 Task: Add a signature Caleb Scott containing Have a fantastic day, Caleb Scott to email address softage.1@softage.net and add a label Presentations
Action: Mouse moved to (330, 531)
Screenshot: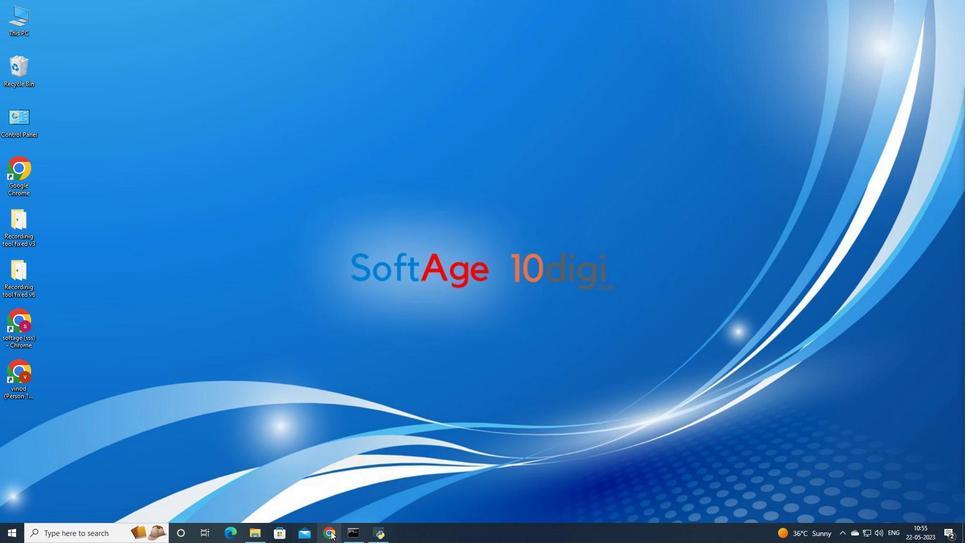 
Action: Mouse pressed left at (330, 531)
Screenshot: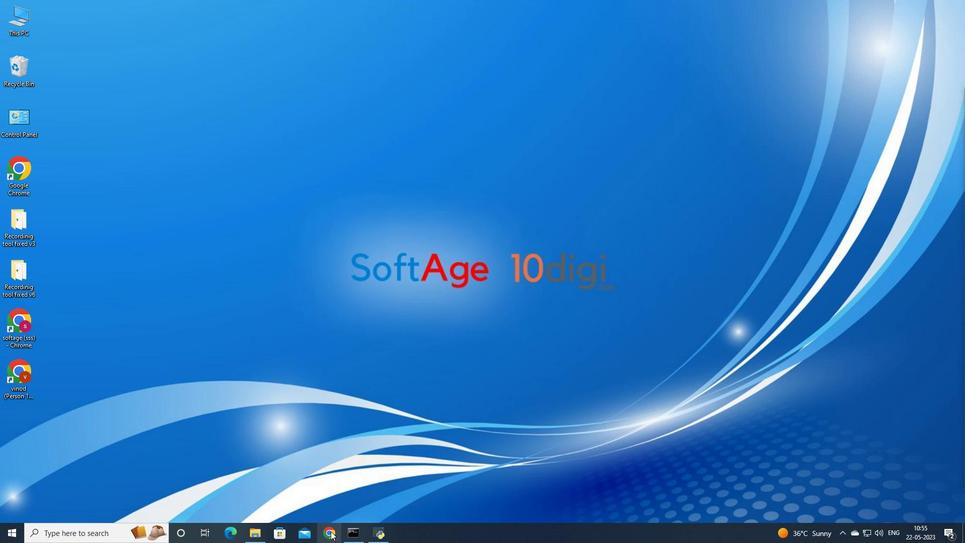 
Action: Mouse moved to (419, 309)
Screenshot: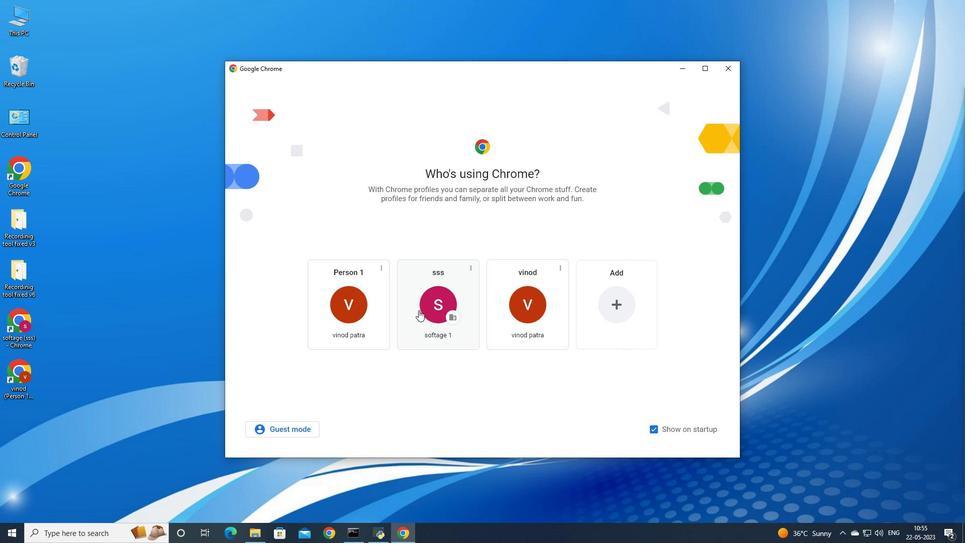 
Action: Mouse pressed left at (419, 309)
Screenshot: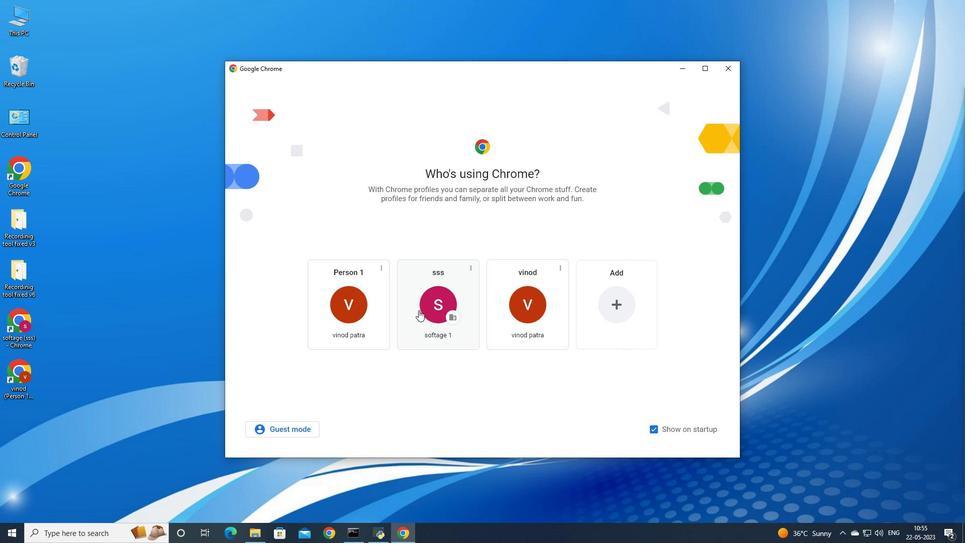 
Action: Mouse moved to (866, 52)
Screenshot: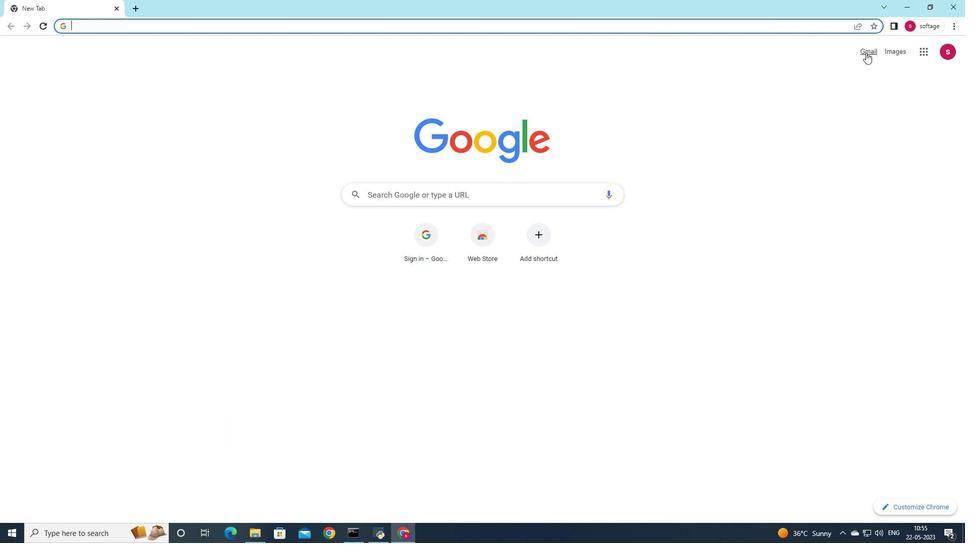 
Action: Mouse pressed left at (866, 52)
Screenshot: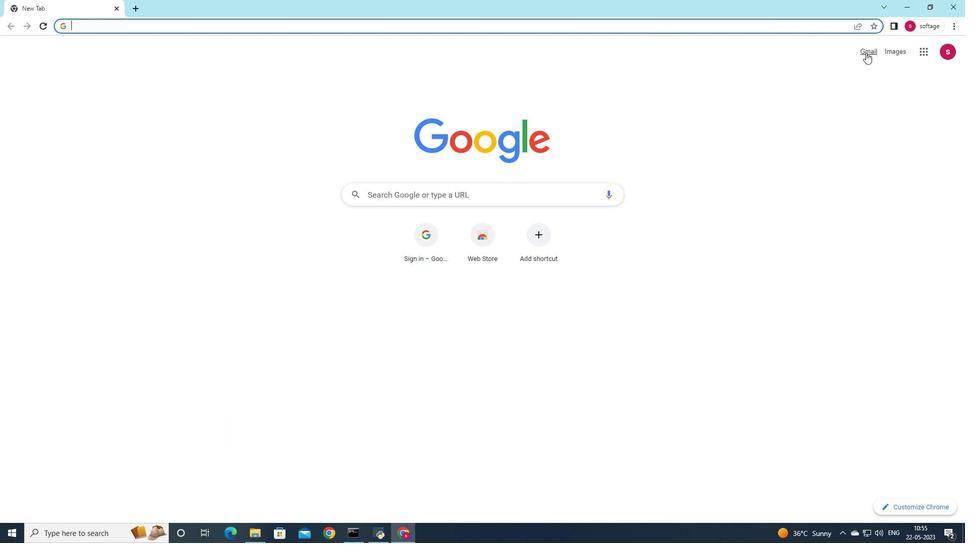 
Action: Mouse moved to (848, 66)
Screenshot: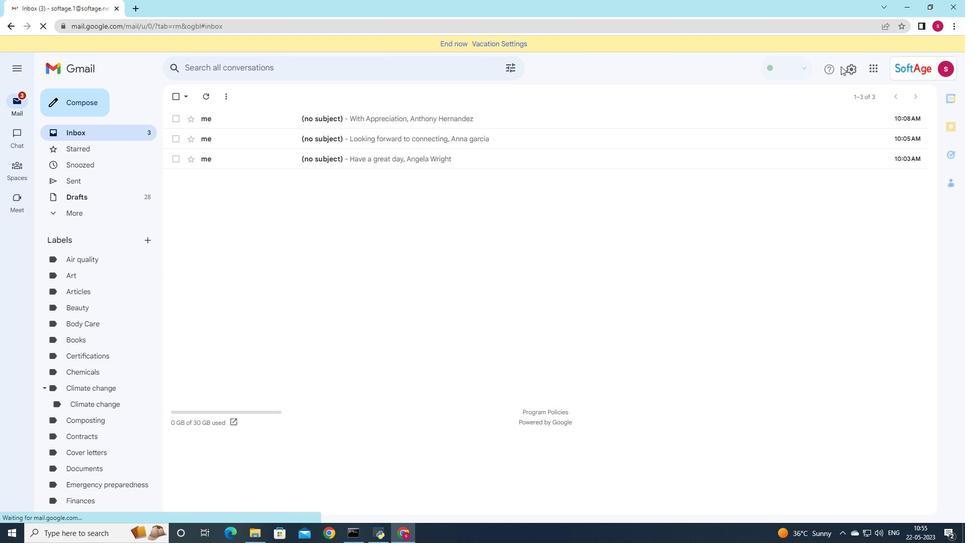 
Action: Mouse pressed left at (848, 66)
Screenshot: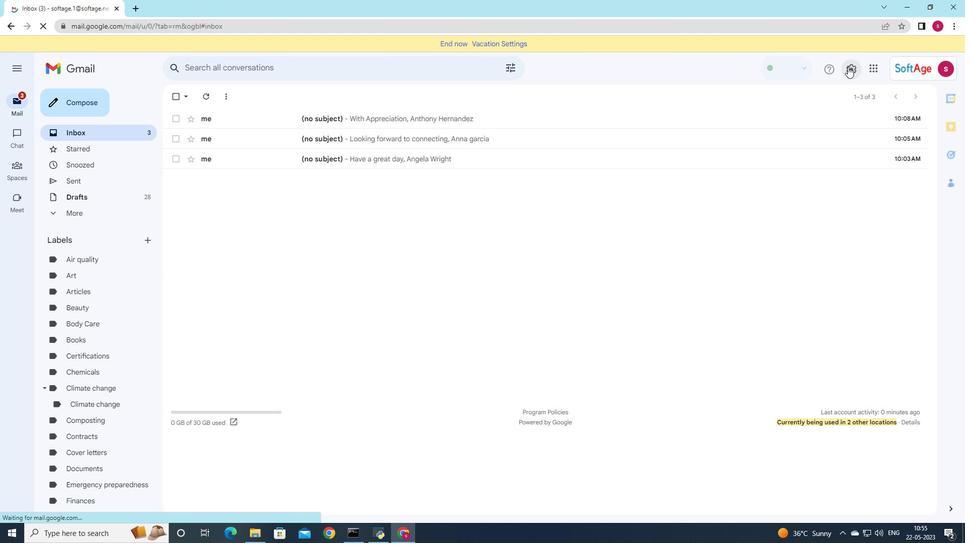 
Action: Mouse moved to (831, 113)
Screenshot: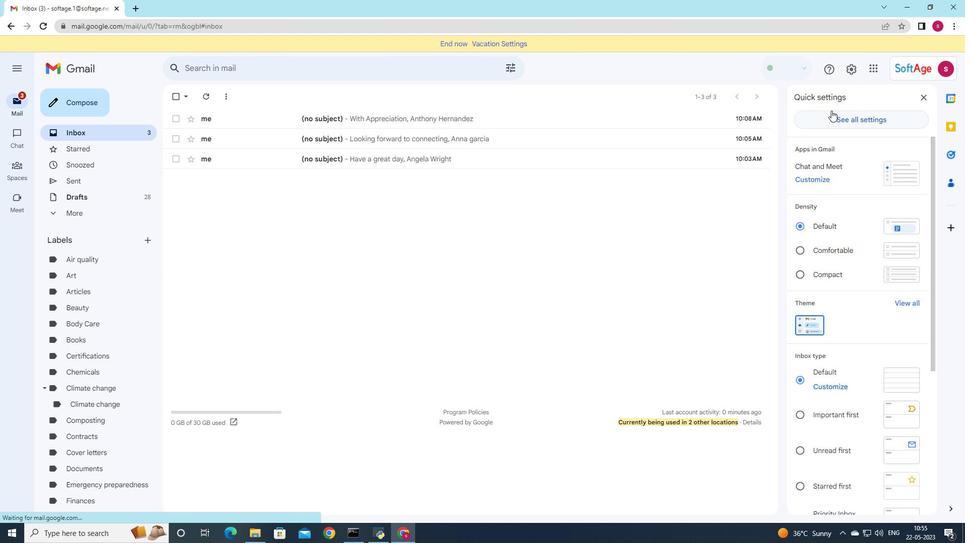 
Action: Mouse pressed left at (831, 113)
Screenshot: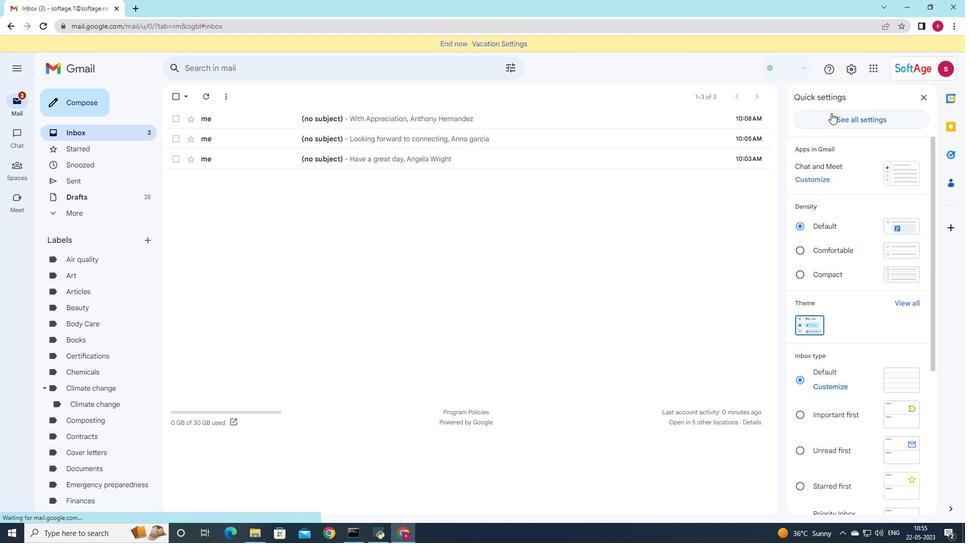 
Action: Mouse moved to (496, 341)
Screenshot: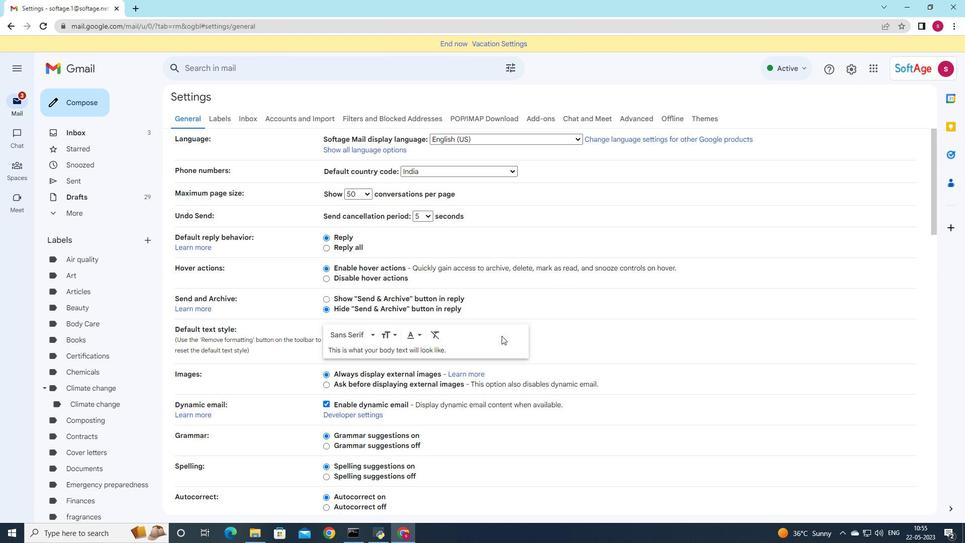 
Action: Mouse scrolled (499, 337) with delta (0, 0)
Screenshot: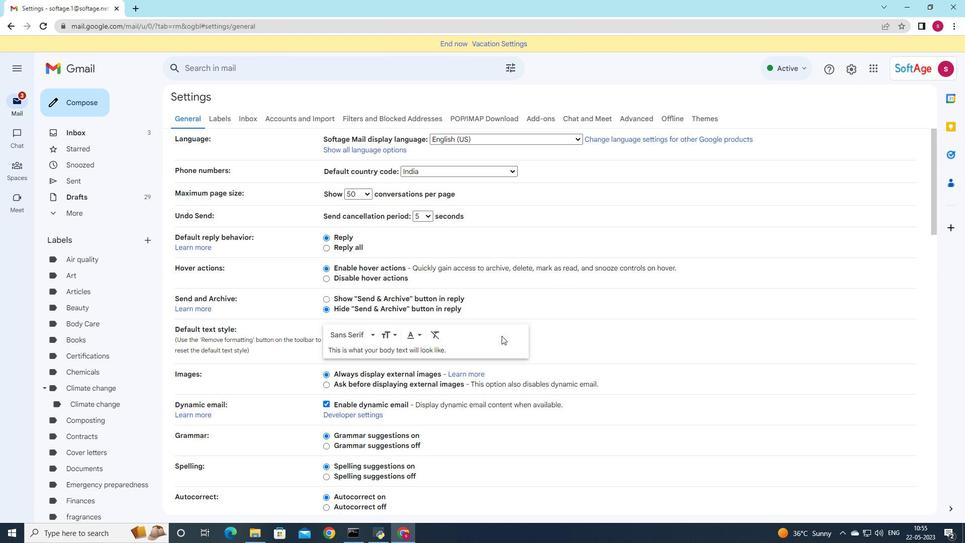 
Action: Mouse moved to (496, 341)
Screenshot: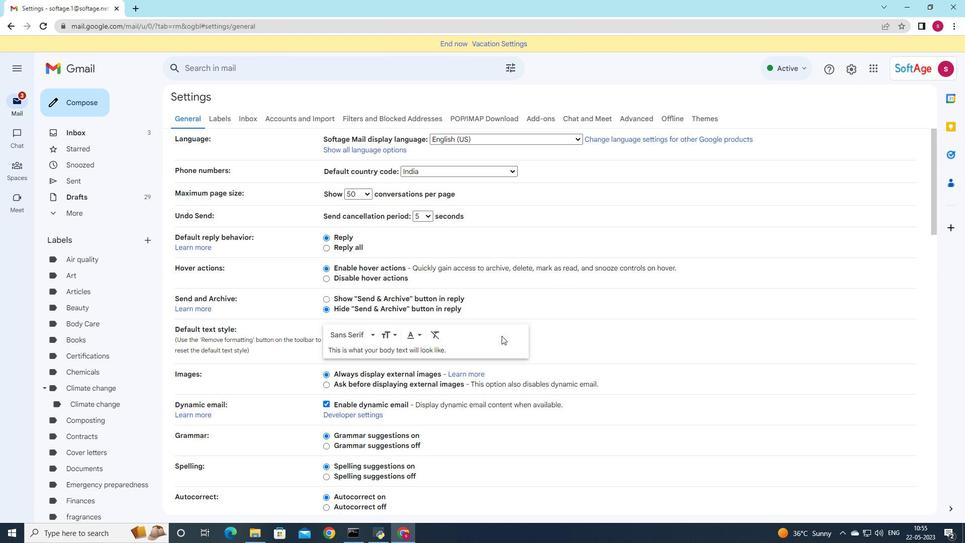 
Action: Mouse scrolled (496, 340) with delta (0, 0)
Screenshot: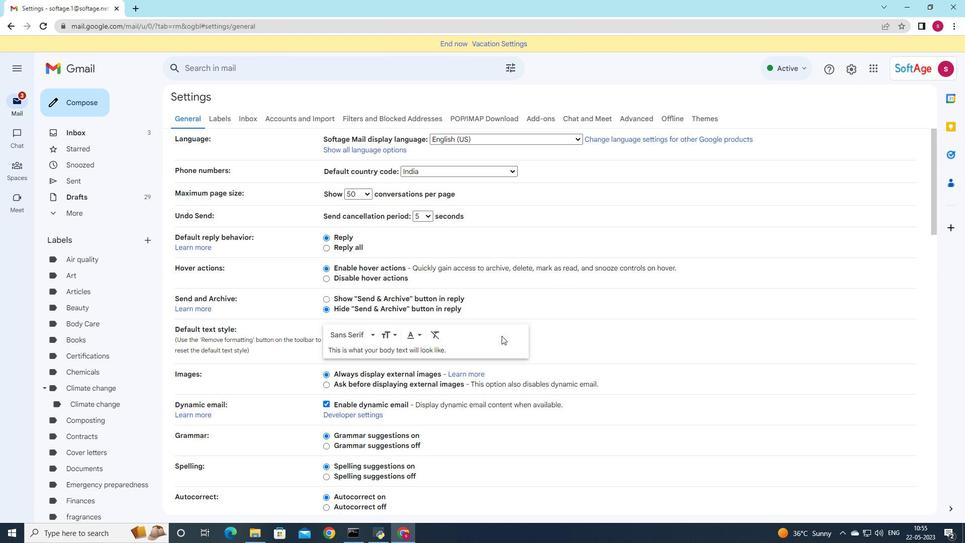 
Action: Mouse moved to (495, 342)
Screenshot: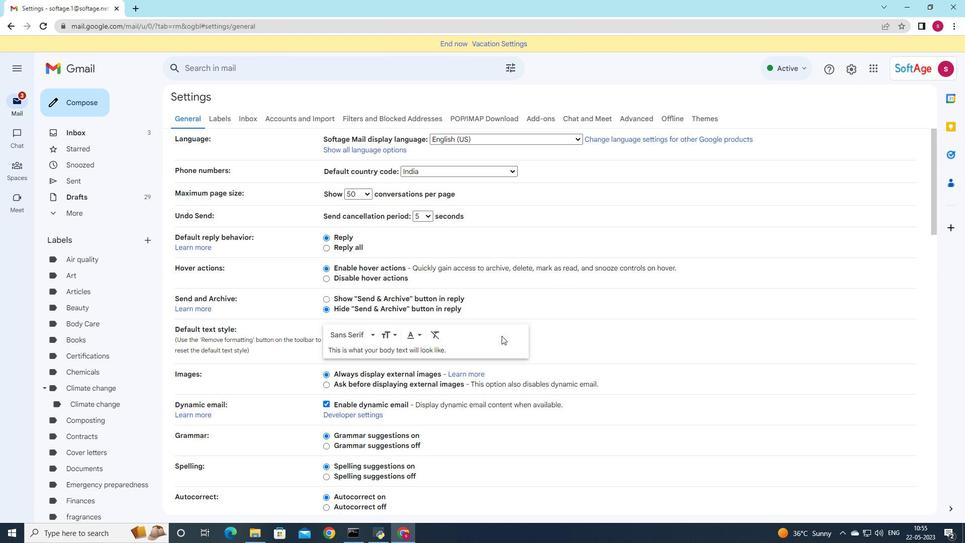 
Action: Mouse scrolled (495, 341) with delta (0, 0)
Screenshot: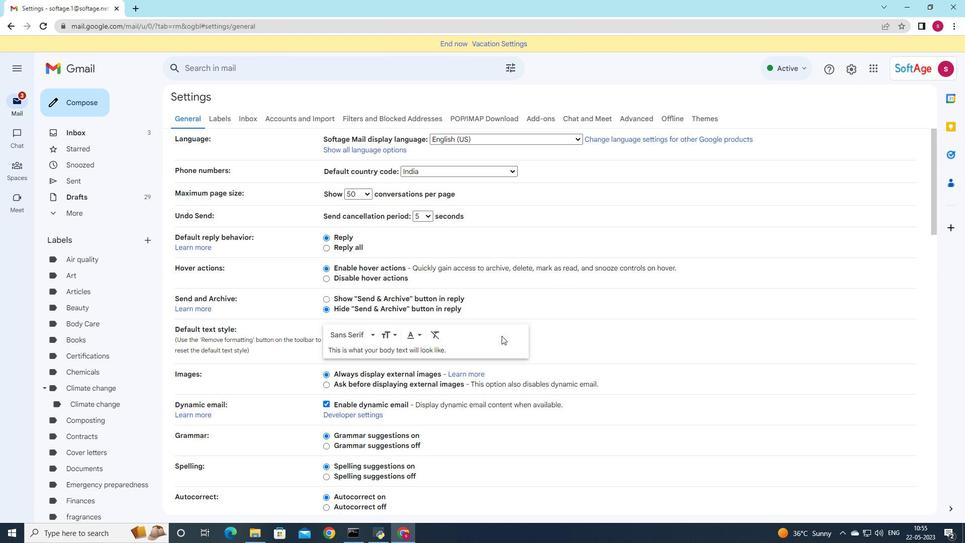 
Action: Mouse moved to (495, 343)
Screenshot: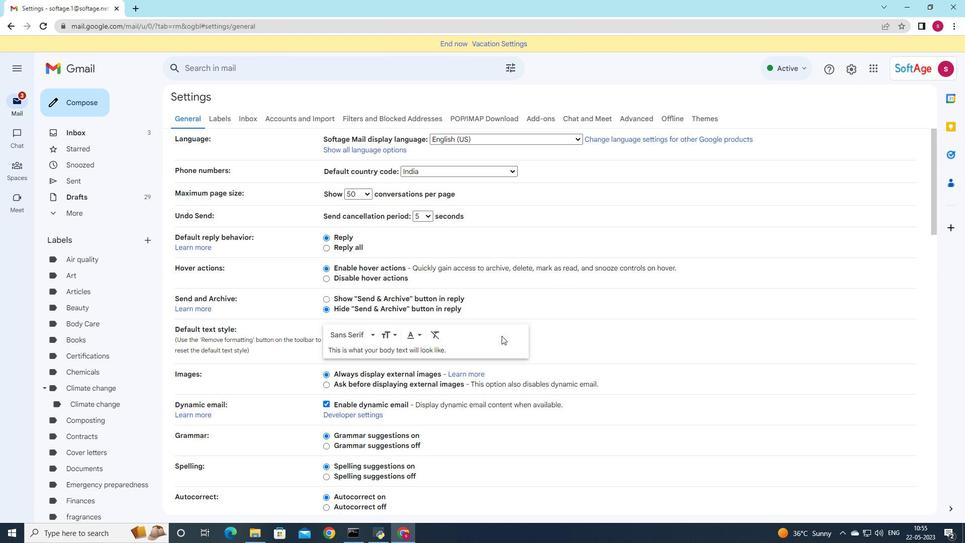 
Action: Mouse scrolled (495, 343) with delta (0, 0)
Screenshot: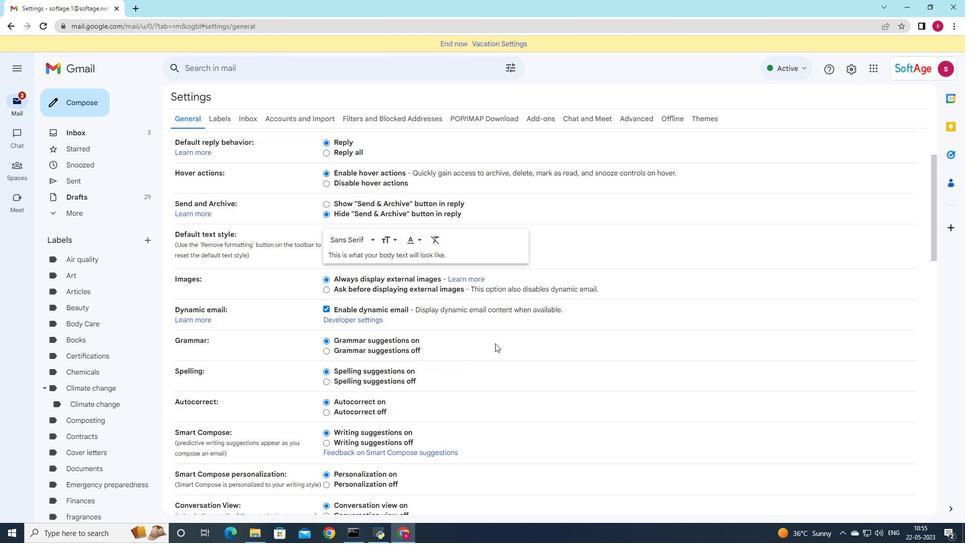 
Action: Mouse moved to (491, 345)
Screenshot: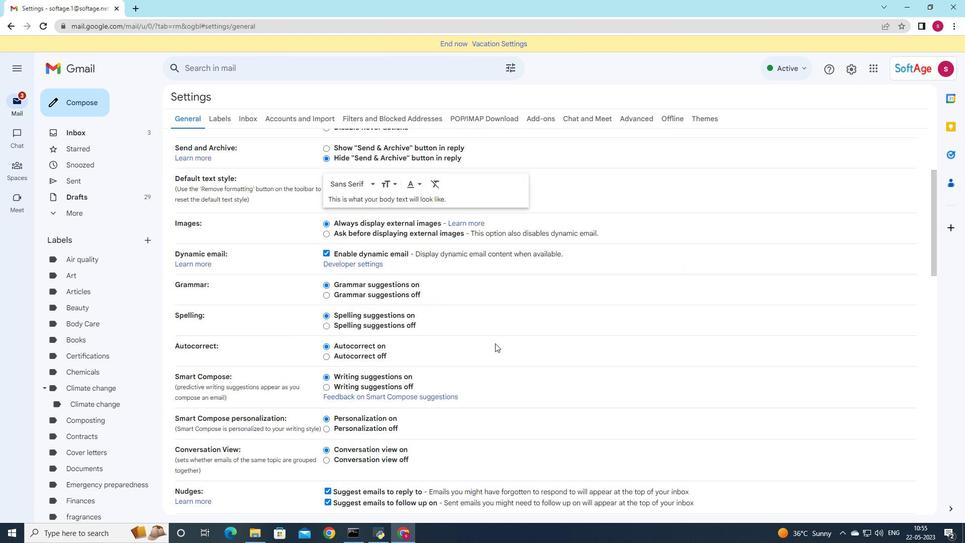 
Action: Mouse scrolled (491, 345) with delta (0, 0)
Screenshot: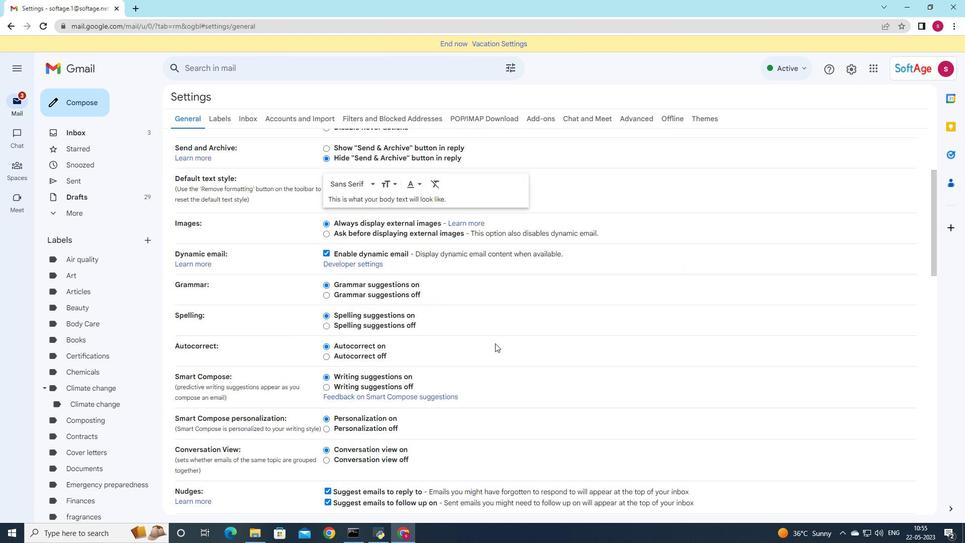 
Action: Mouse moved to (471, 349)
Screenshot: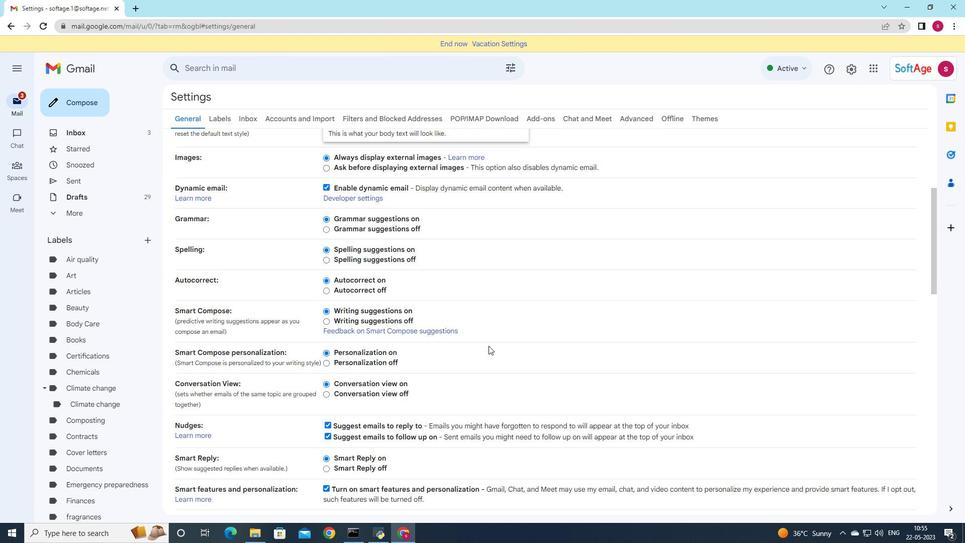 
Action: Mouse scrolled (487, 346) with delta (0, 0)
Screenshot: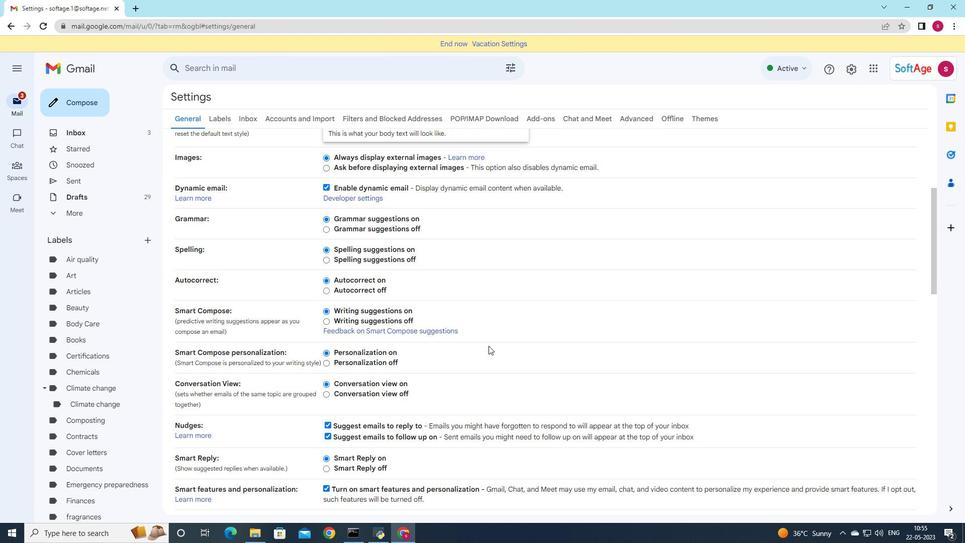
Action: Mouse moved to (462, 353)
Screenshot: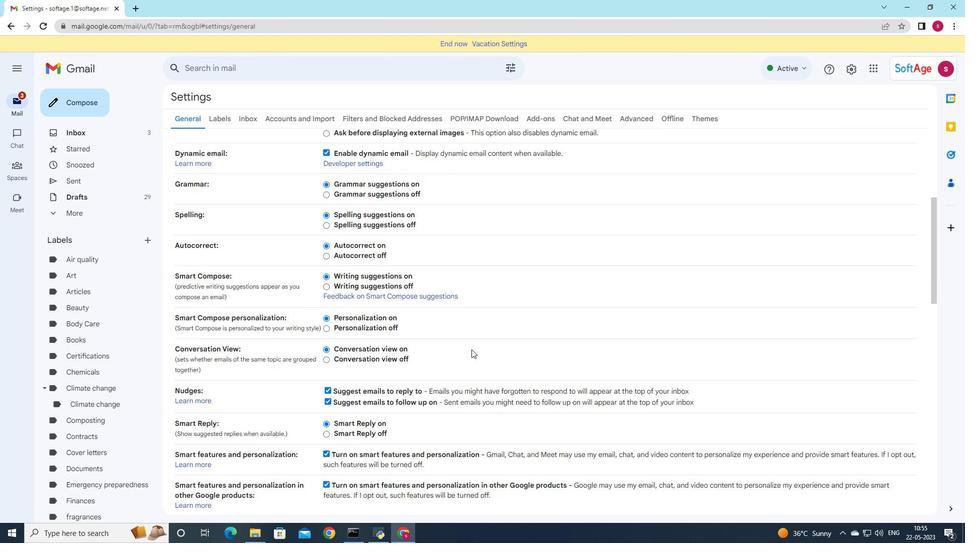 
Action: Mouse scrolled (466, 350) with delta (0, 0)
Screenshot: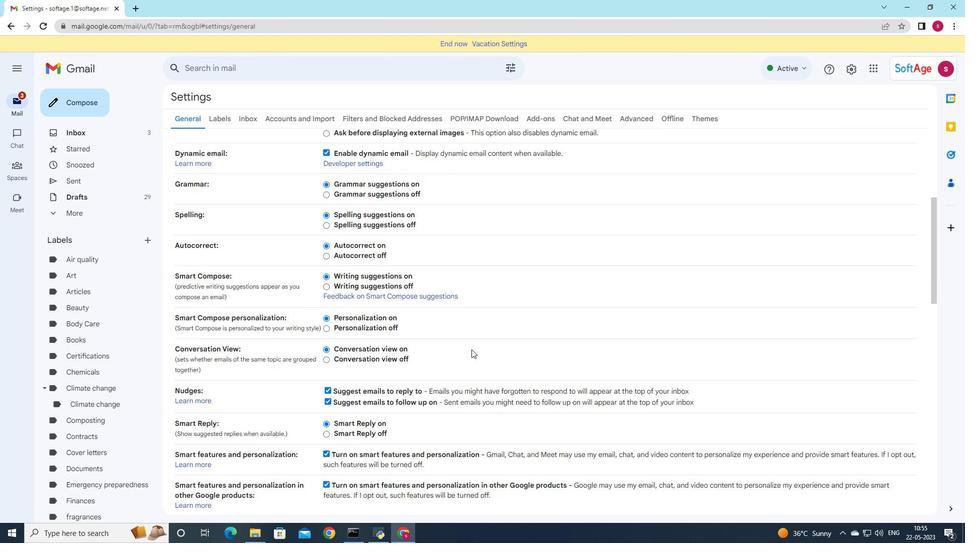 
Action: Mouse moved to (461, 354)
Screenshot: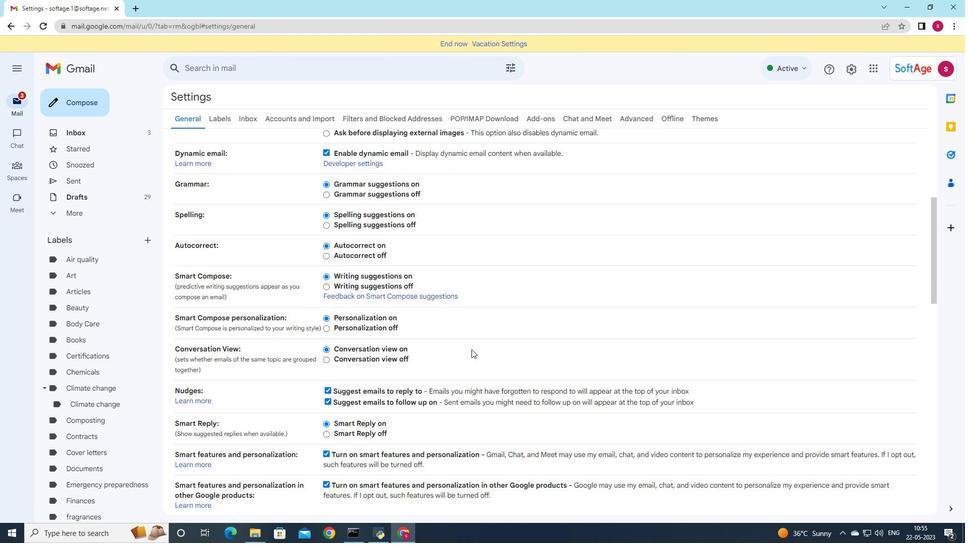 
Action: Mouse scrolled (463, 352) with delta (0, 0)
Screenshot: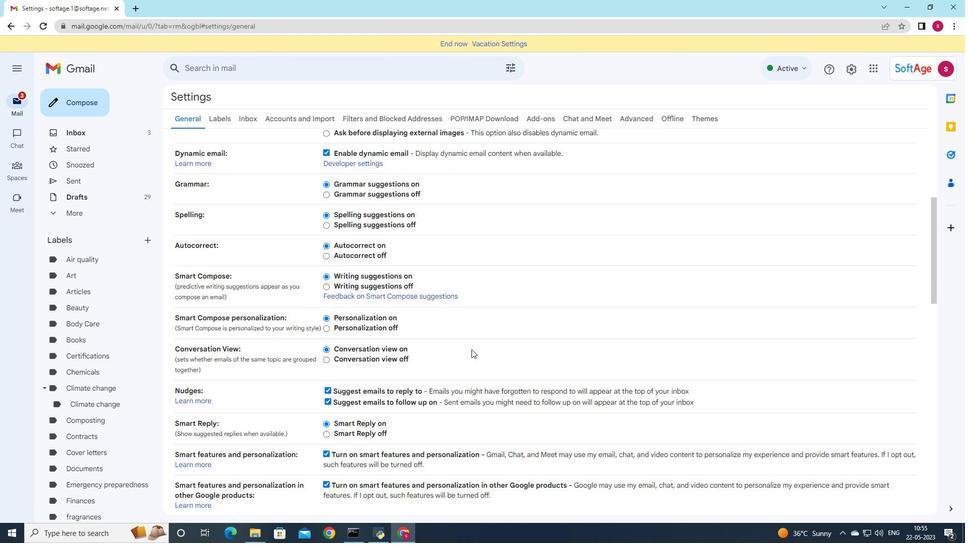 
Action: Mouse moved to (461, 355)
Screenshot: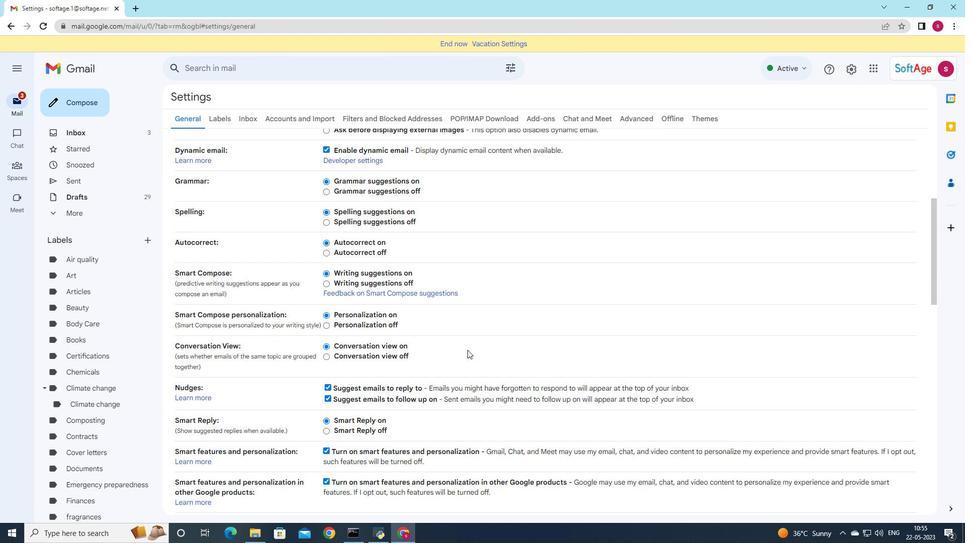 
Action: Mouse scrolled (462, 353) with delta (0, 0)
Screenshot: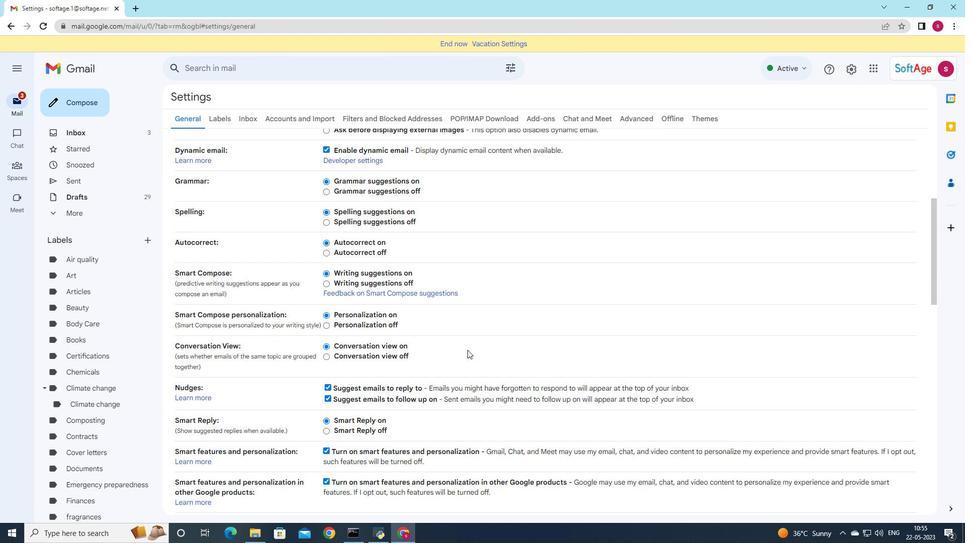 
Action: Mouse moved to (460, 355)
Screenshot: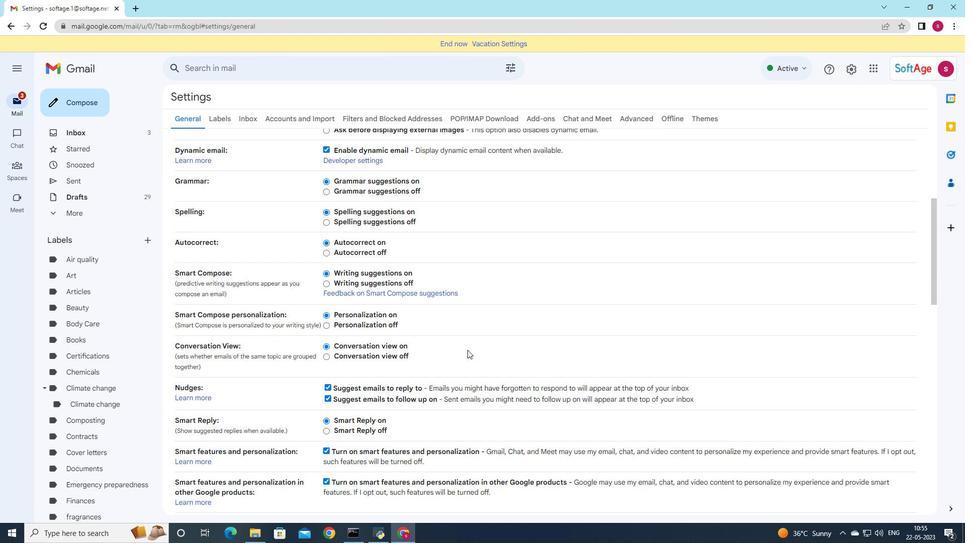 
Action: Mouse scrolled (461, 354) with delta (0, 0)
Screenshot: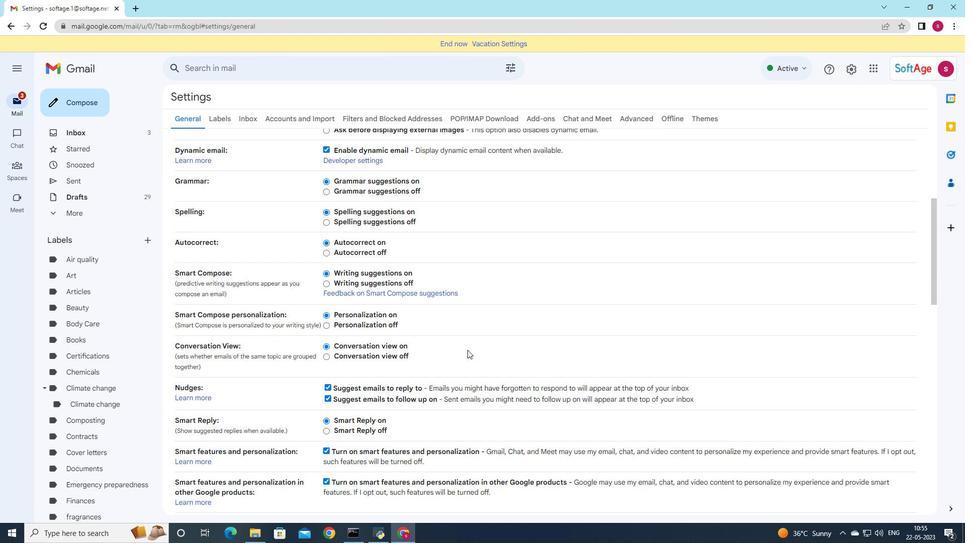 
Action: Mouse moved to (436, 361)
Screenshot: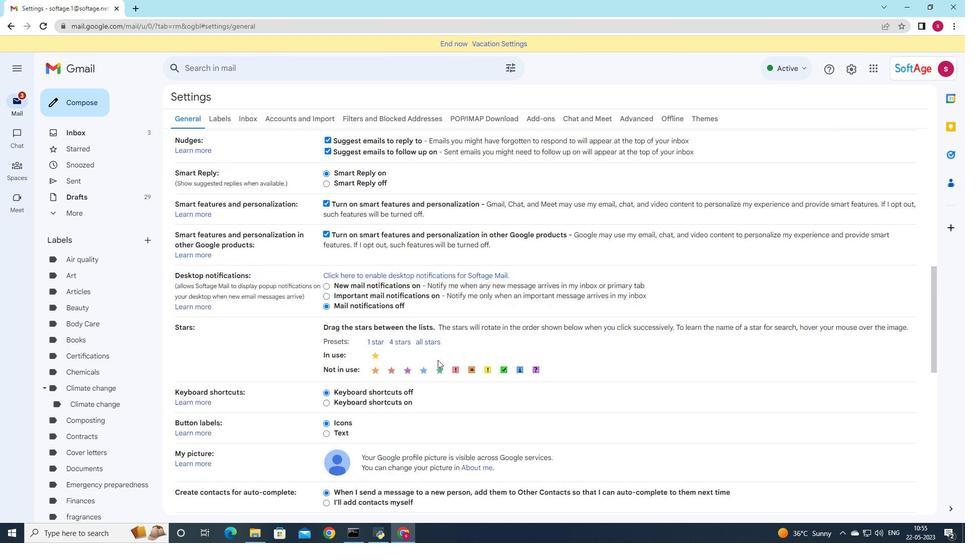 
Action: Mouse scrolled (436, 361) with delta (0, 0)
Screenshot: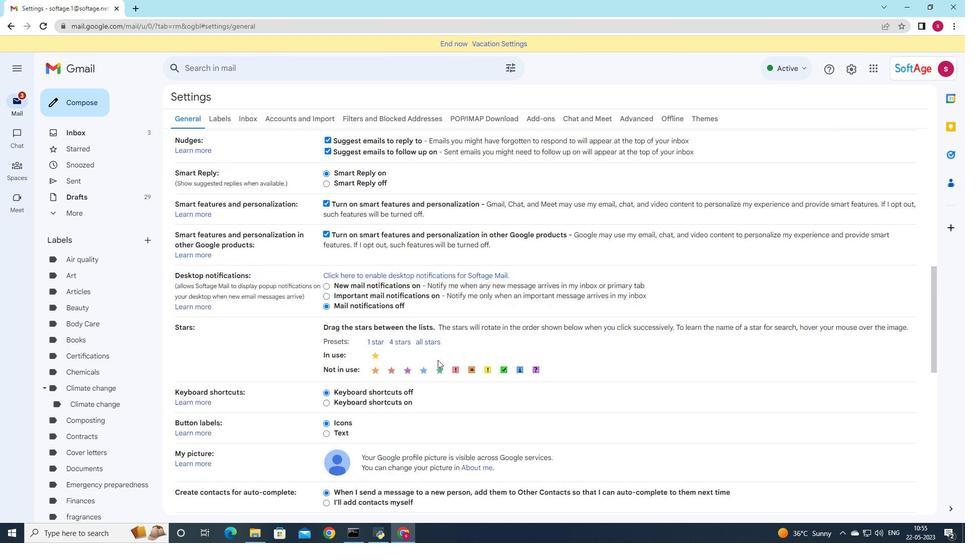 
Action: Mouse moved to (436, 361)
Screenshot: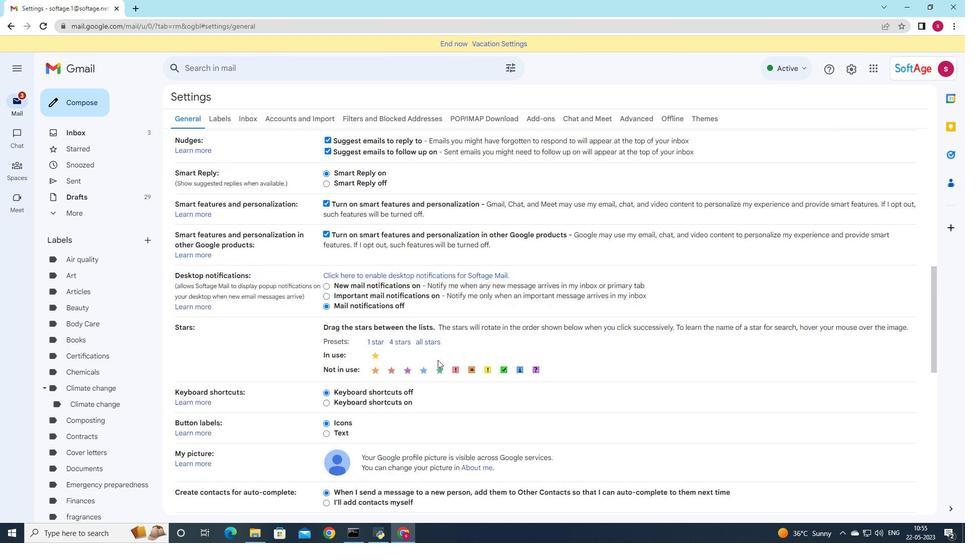 
Action: Mouse scrolled (436, 361) with delta (0, 0)
Screenshot: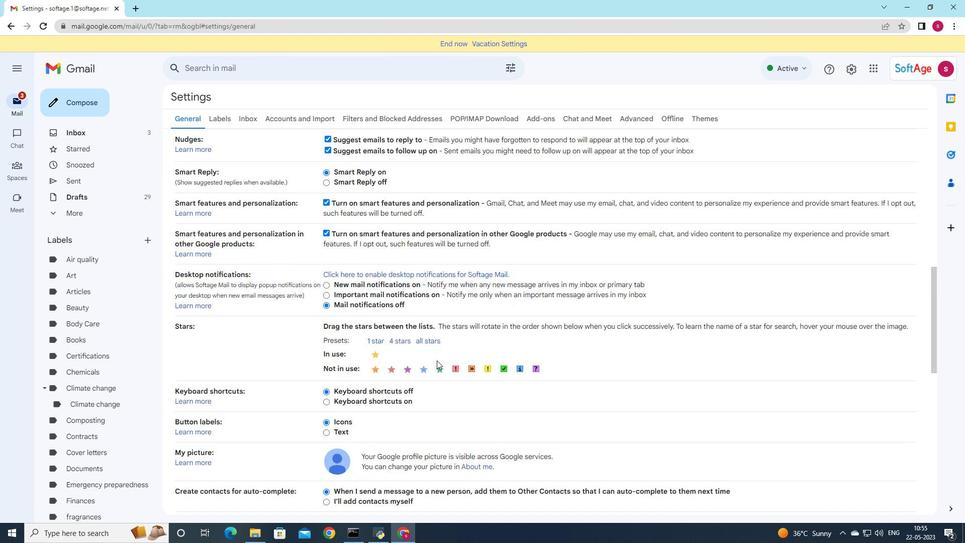 
Action: Mouse moved to (436, 435)
Screenshot: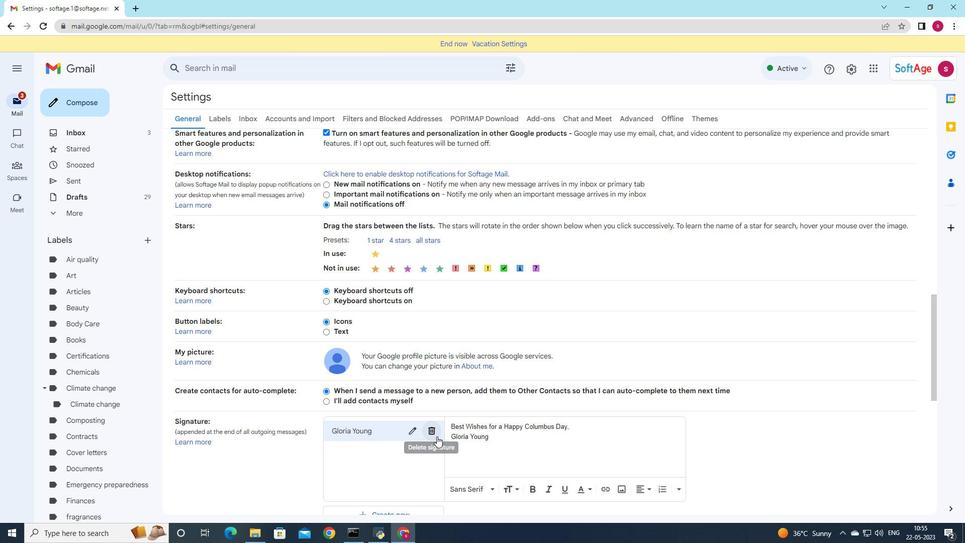 
Action: Mouse pressed left at (436, 435)
Screenshot: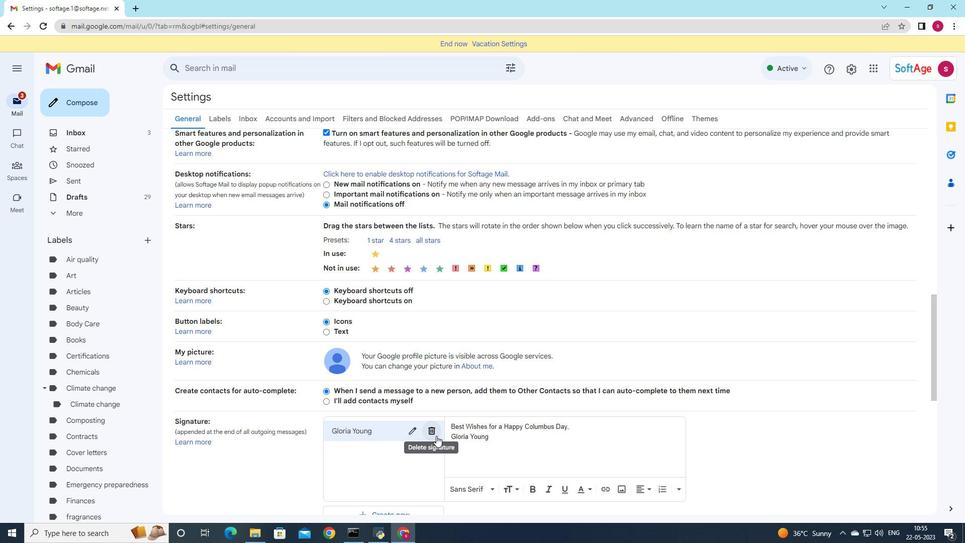 
Action: Mouse moved to (569, 305)
Screenshot: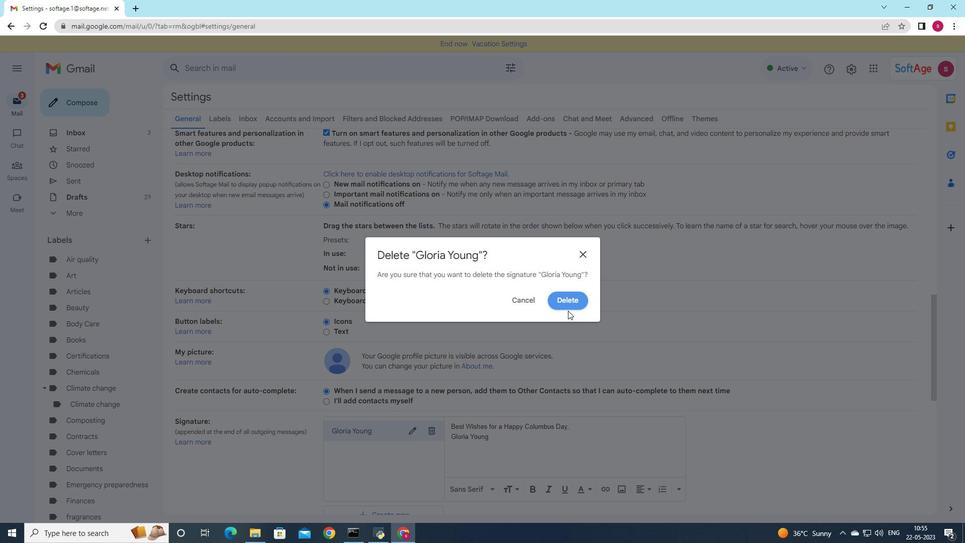 
Action: Mouse pressed left at (569, 305)
Screenshot: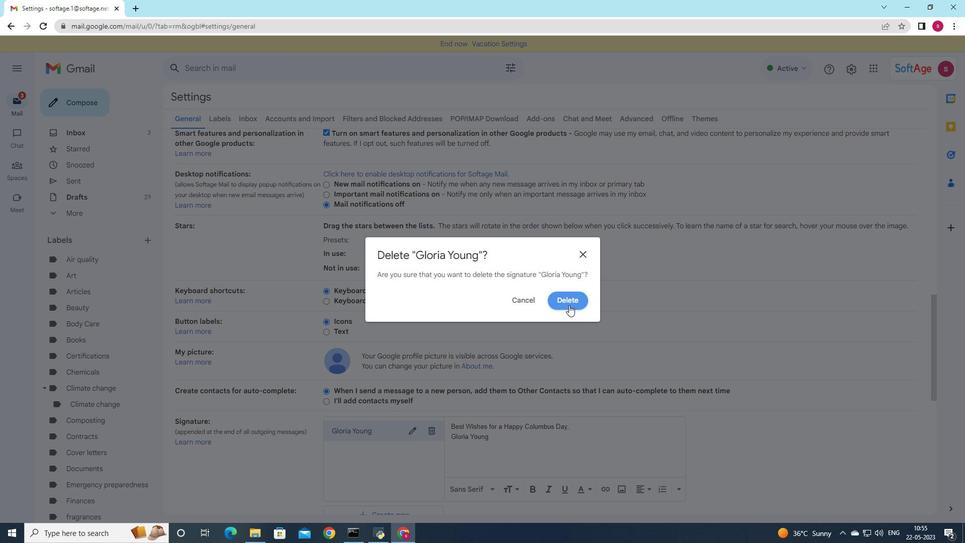 
Action: Mouse moved to (418, 370)
Screenshot: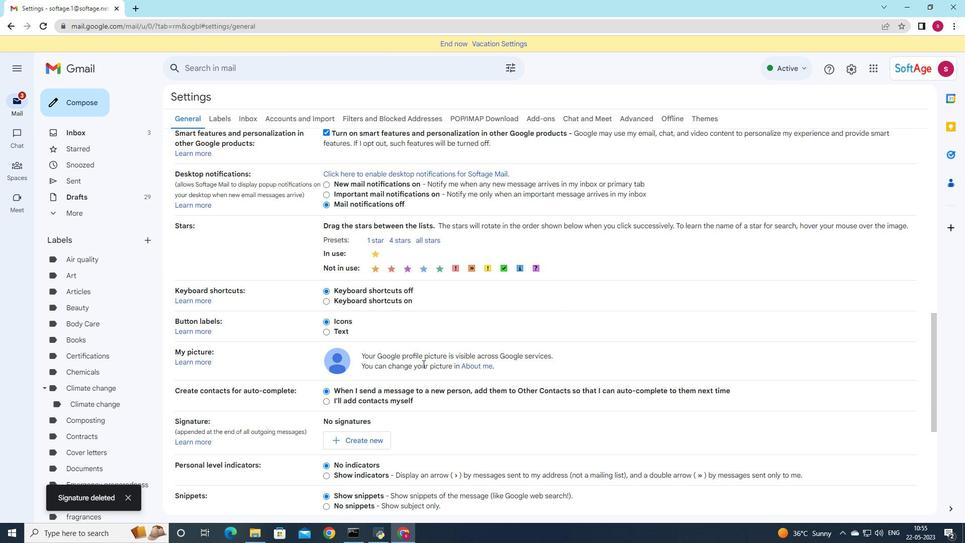 
Action: Mouse scrolled (421, 364) with delta (0, 0)
Screenshot: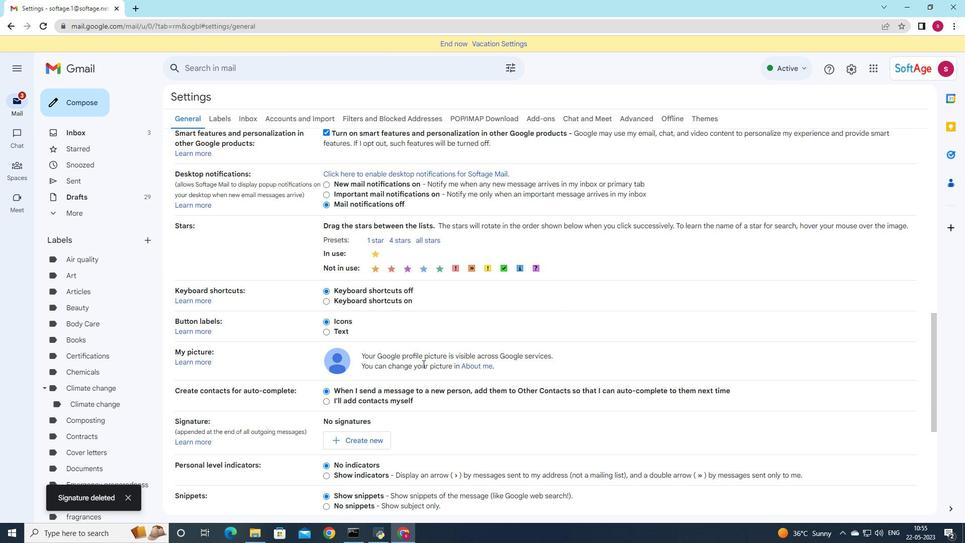 
Action: Mouse moved to (417, 370)
Screenshot: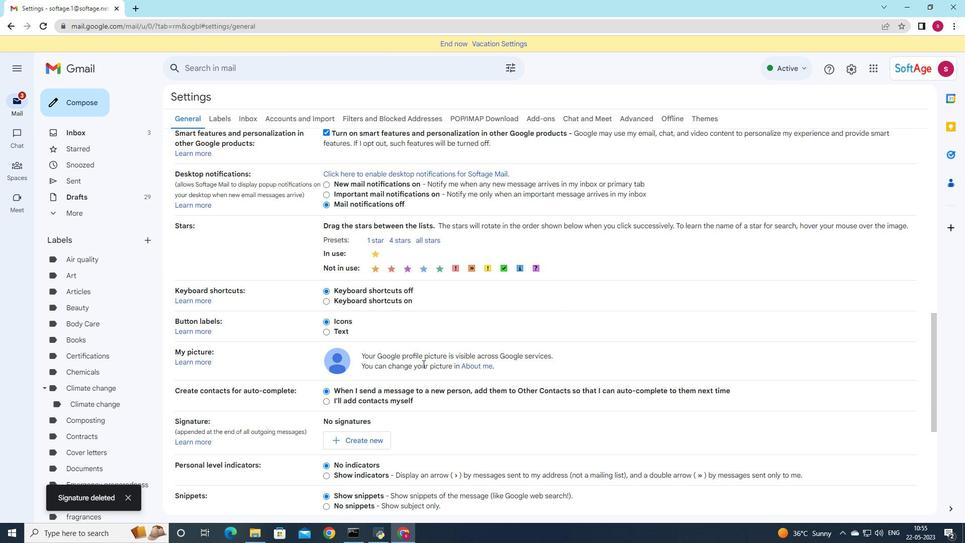 
Action: Mouse scrolled (420, 367) with delta (0, 0)
Screenshot: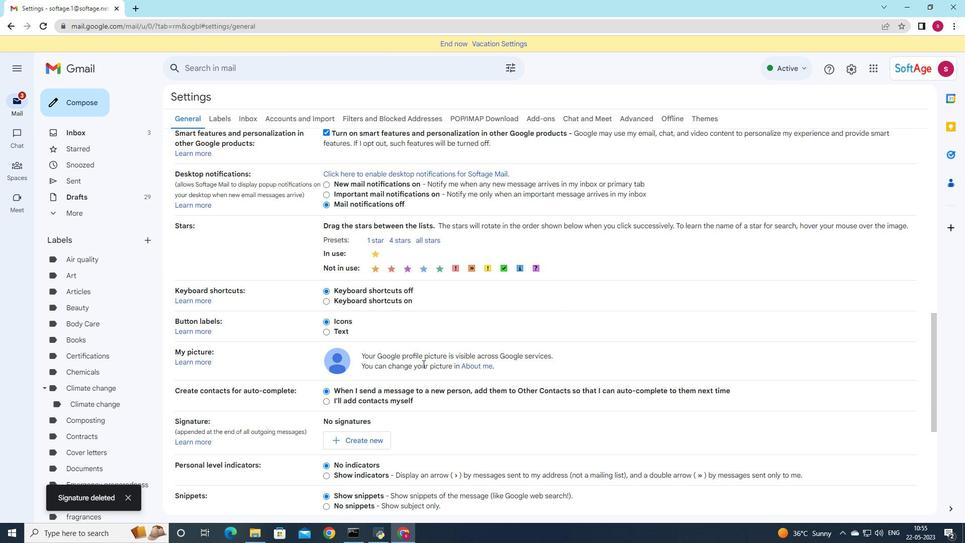 
Action: Mouse moved to (368, 338)
Screenshot: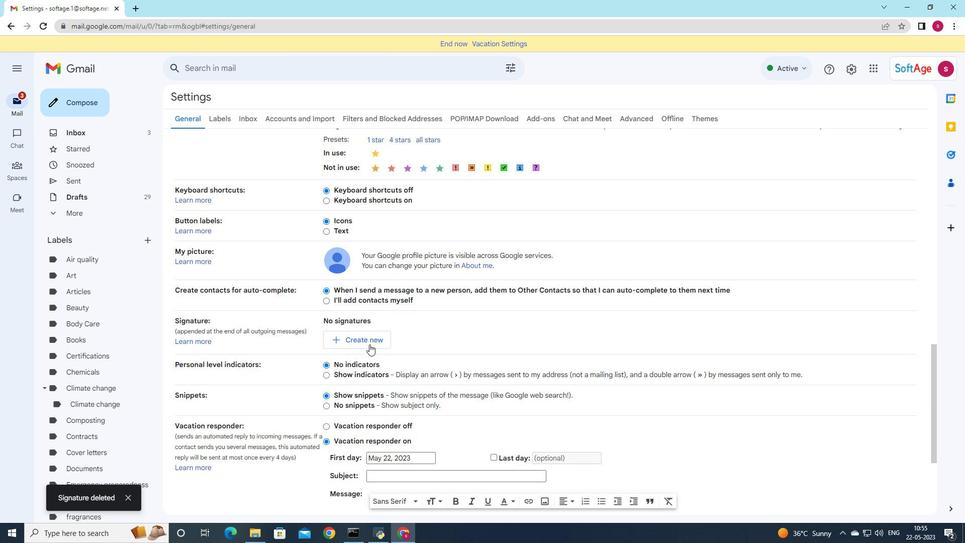 
Action: Mouse pressed left at (368, 338)
Screenshot: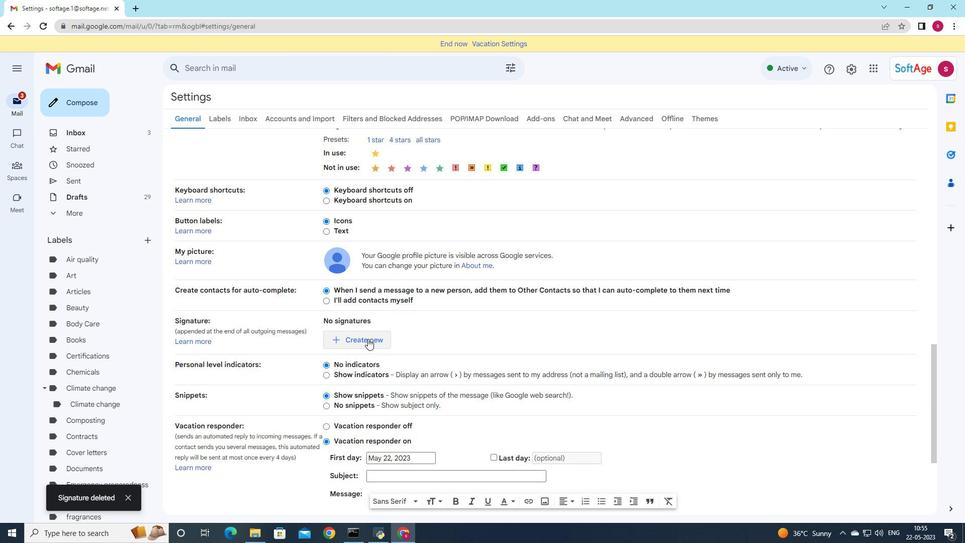 
Action: Mouse moved to (449, 301)
Screenshot: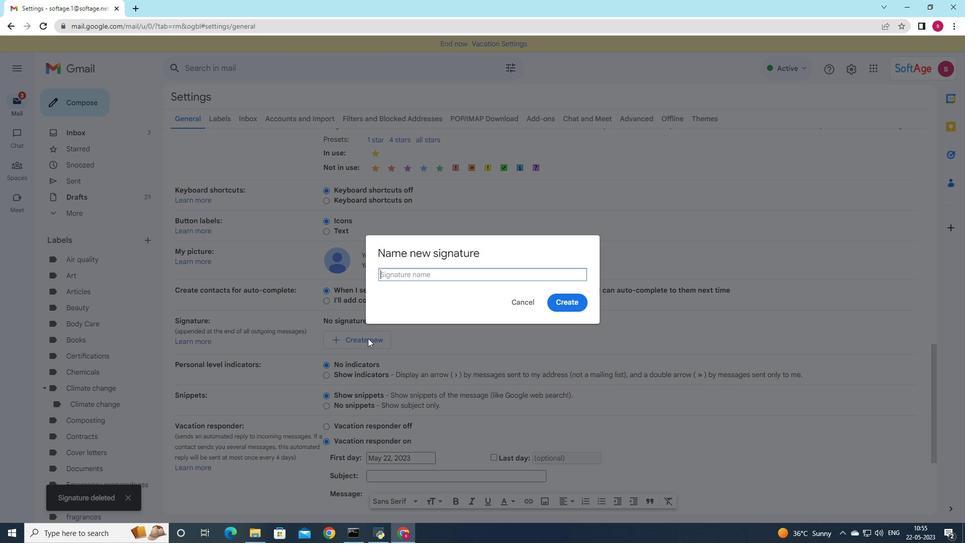 
Action: Key pressed <Key.shift>caleb<Key.backspace><Key.backspace><Key.backspace><Key.backspace><Key.backspace><Key.backspace><Key.backspace><Key.backspace><Key.backspace><Key.backspace><Key.shift>Cak<Key.backspace>leb
Screenshot: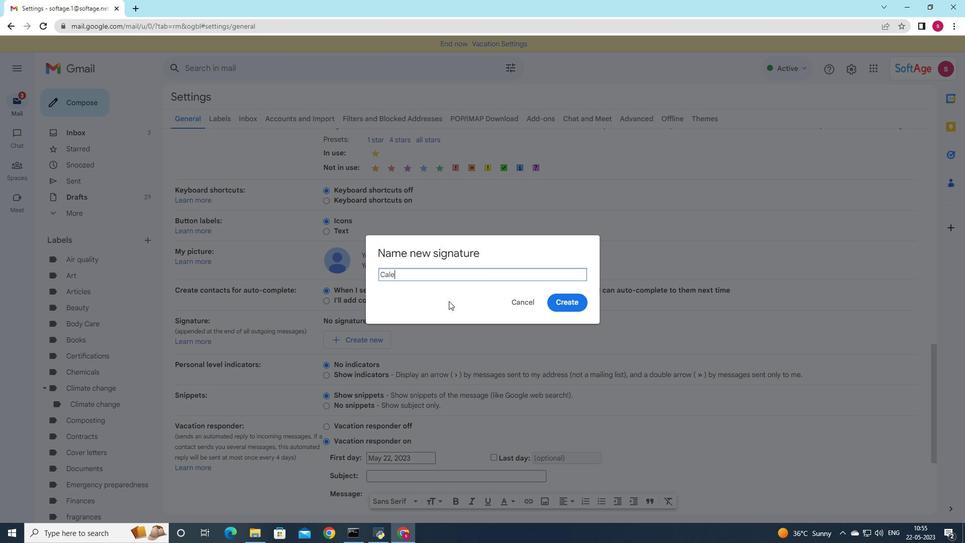 
Action: Mouse moved to (560, 297)
Screenshot: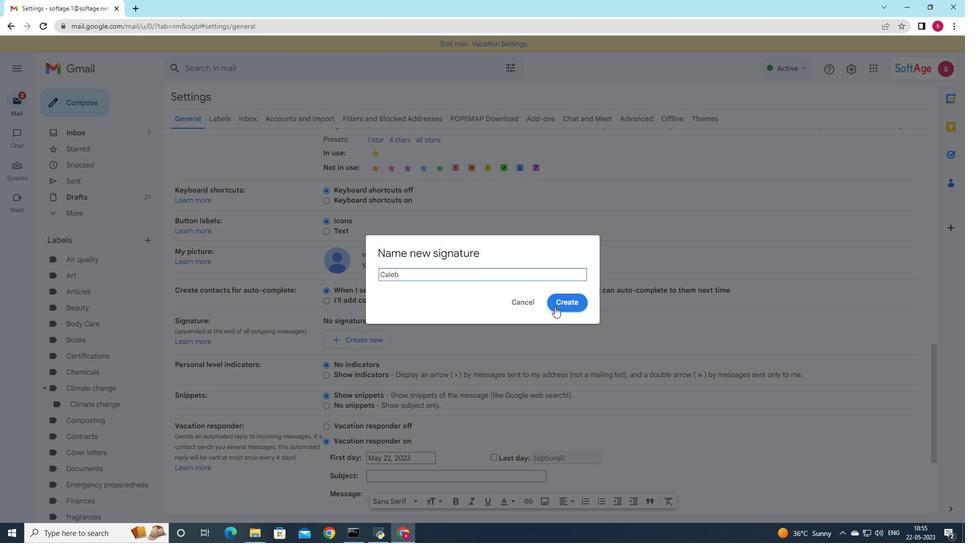 
Action: Mouse pressed left at (560, 297)
Screenshot: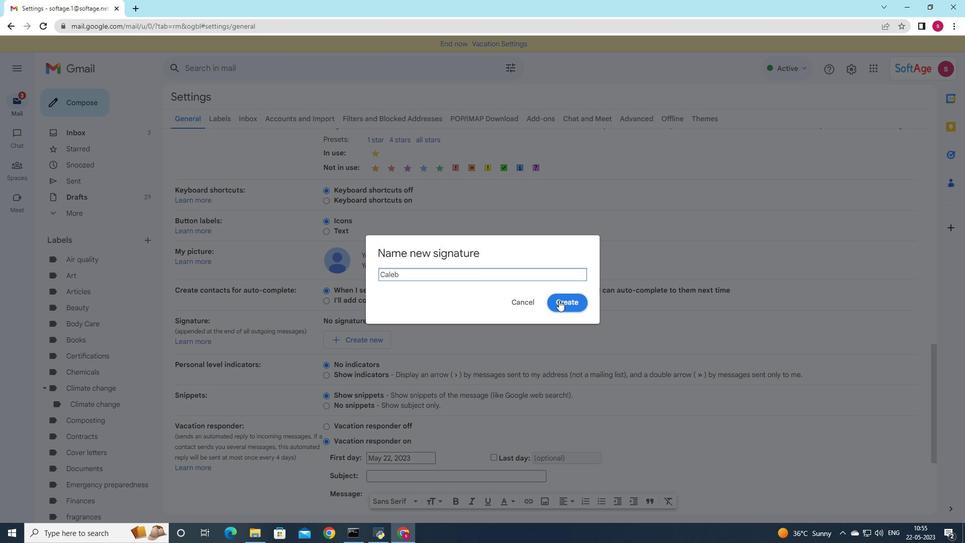 
Action: Mouse moved to (489, 338)
Screenshot: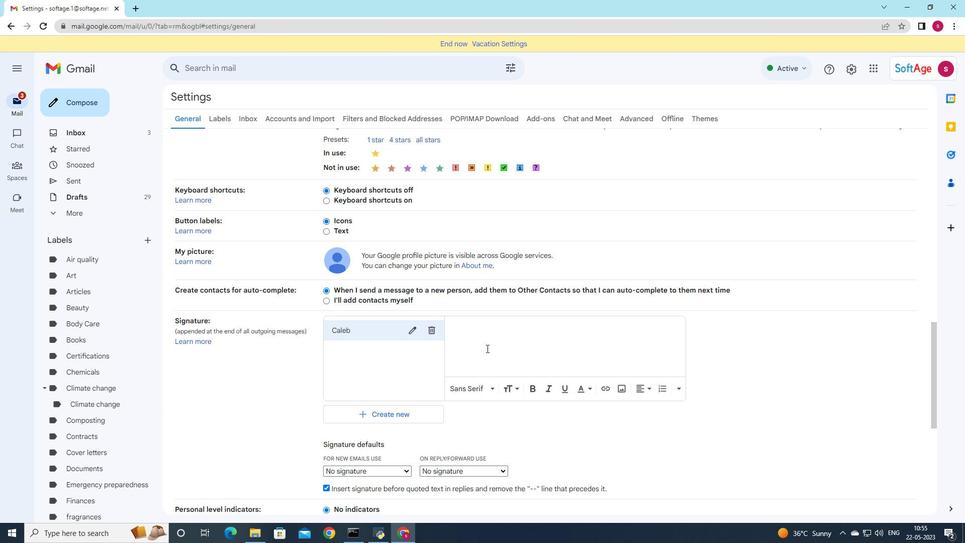 
Action: Mouse pressed left at (489, 338)
Screenshot: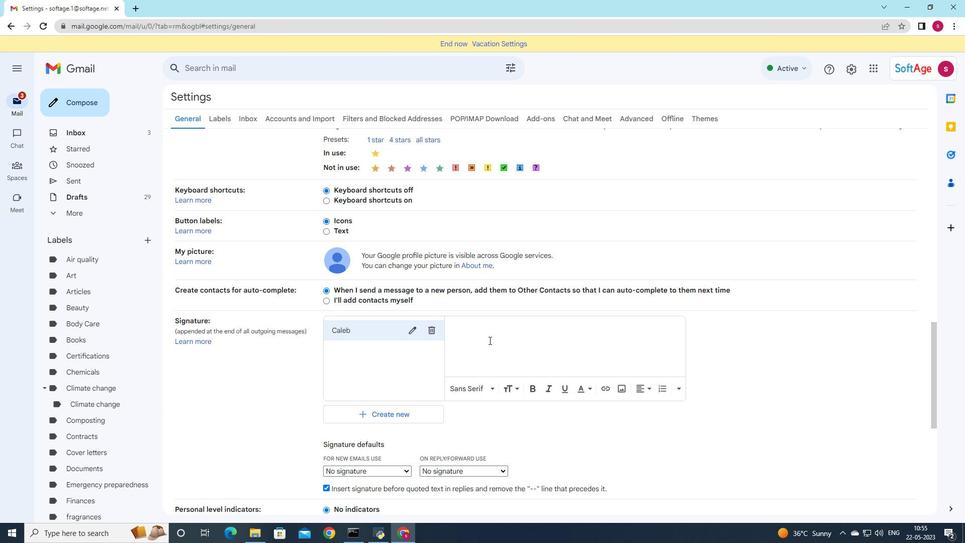 
Action: Mouse moved to (492, 372)
Screenshot: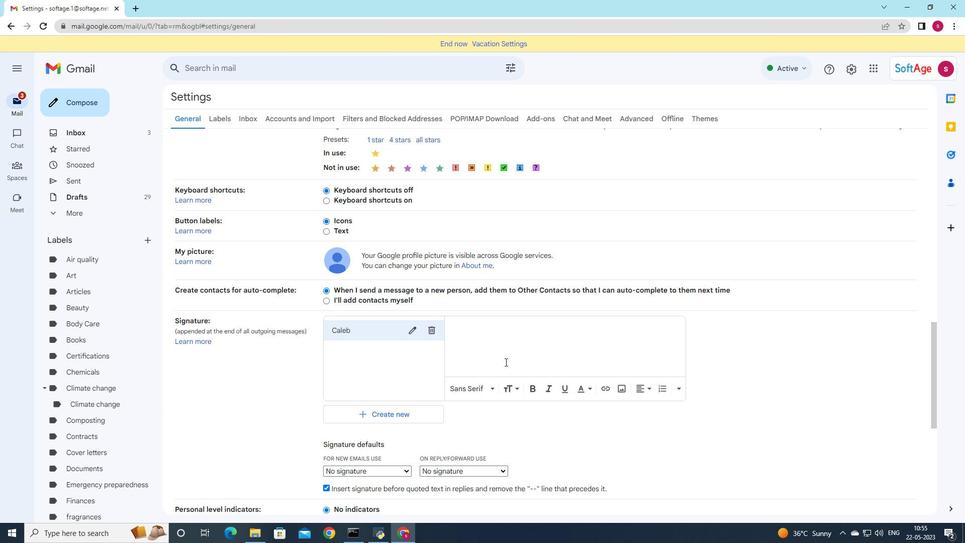 
Action: Key pressed <Key.shift>Have<Key.space>afantastic<Key.space><Key.left><Key.left><Key.left><Key.left><Key.left><Key.left><Key.left><Key.left><Key.left><Key.left><Key.space>
Screenshot: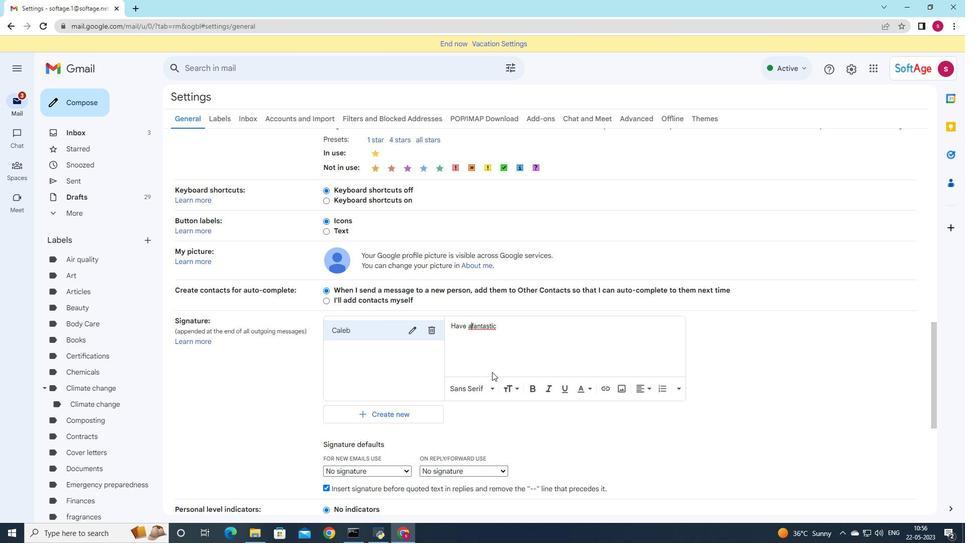 
Action: Mouse moved to (507, 328)
Screenshot: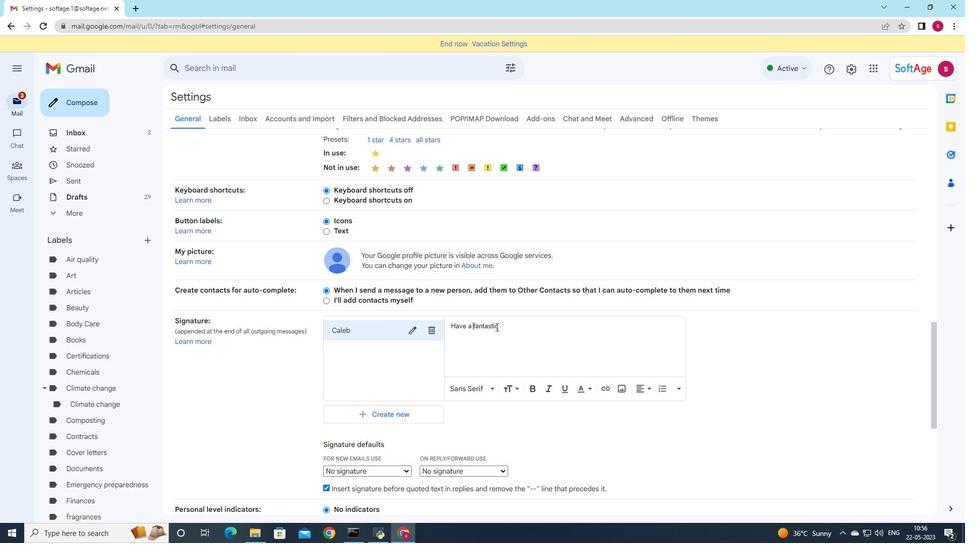 
Action: Mouse pressed left at (507, 328)
Screenshot: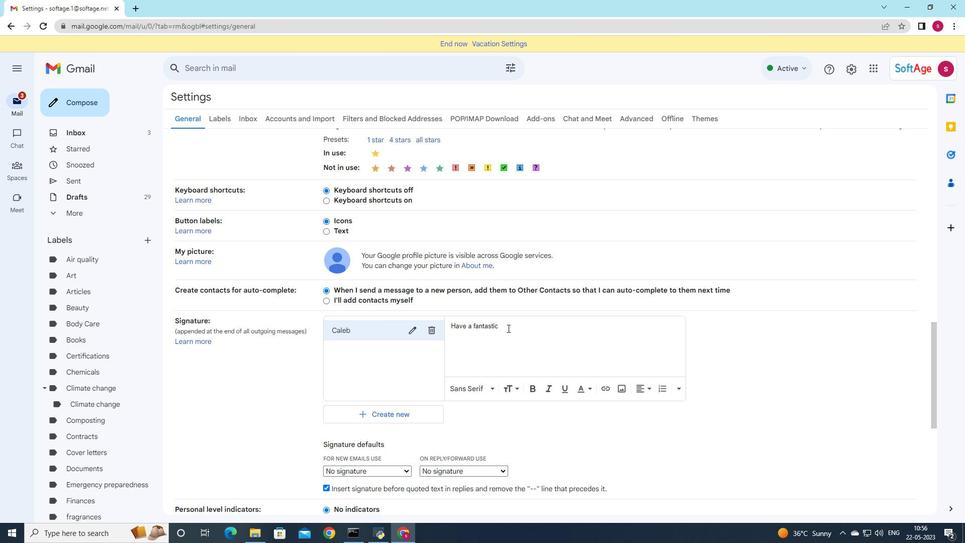 
Action: Key pressed day,<Key.enter><Key.shift>Caleb<Key.space><Key.shift>scott
Screenshot: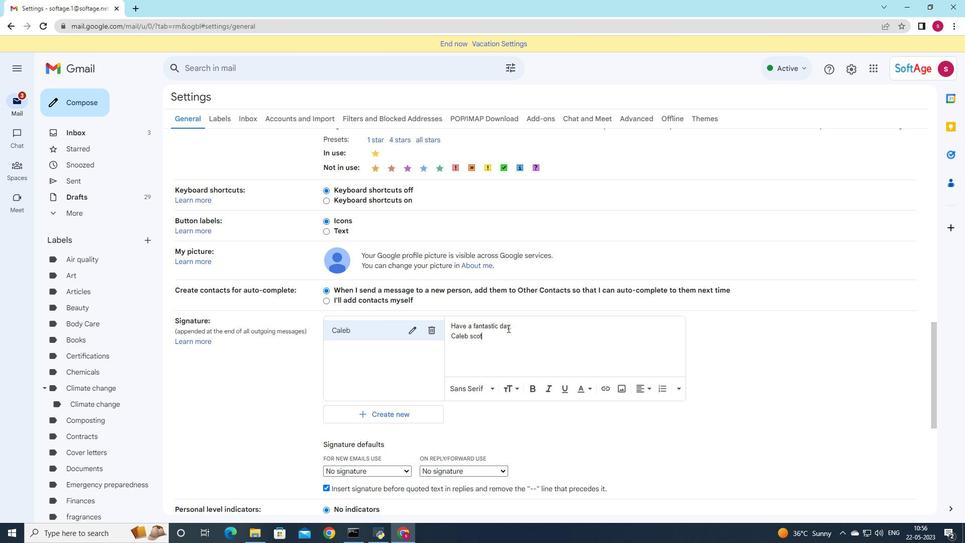 
Action: Mouse moved to (473, 336)
Screenshot: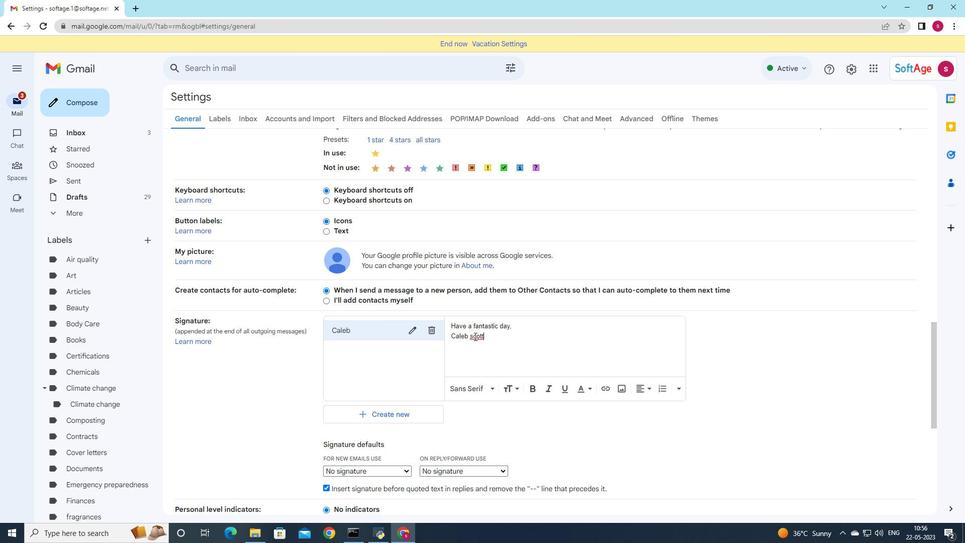 
Action: Mouse pressed left at (473, 336)
Screenshot: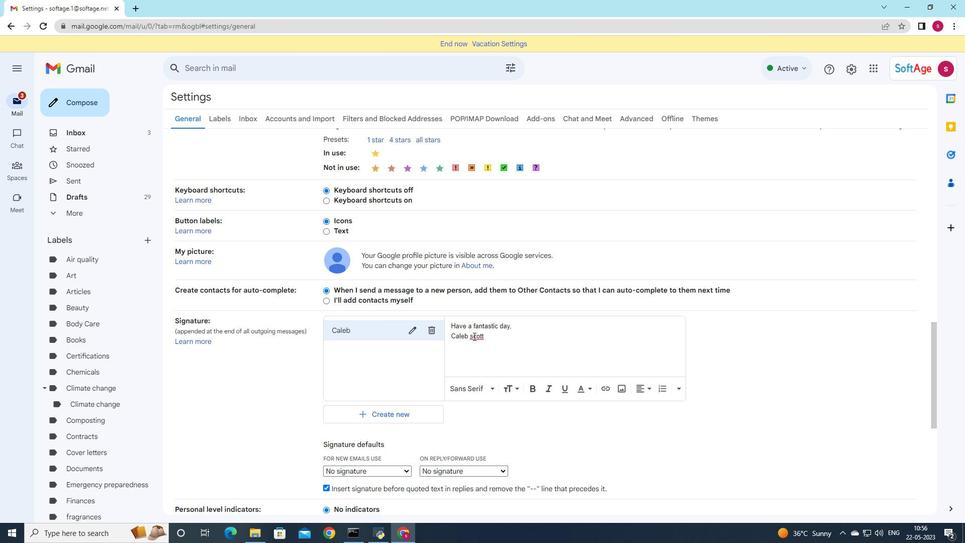 
Action: Mouse moved to (473, 336)
Screenshot: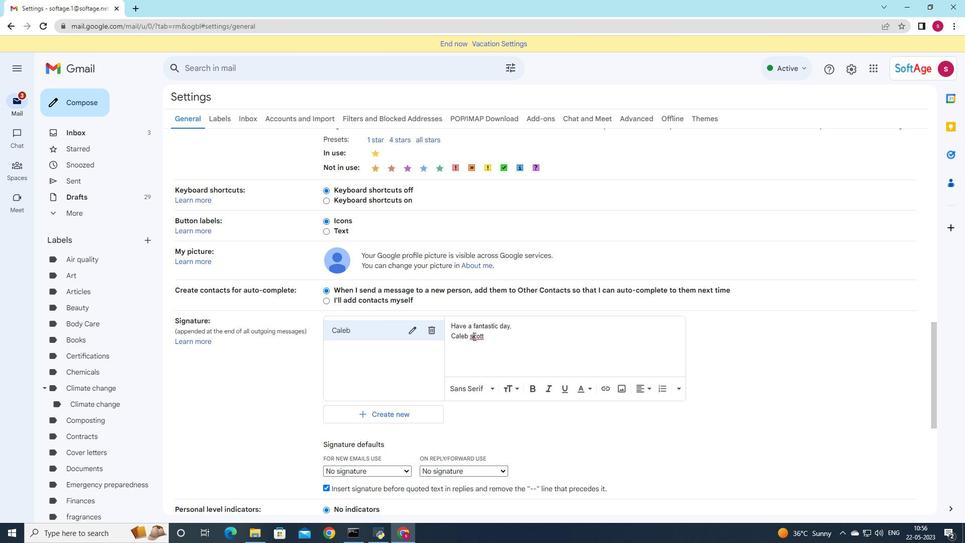 
Action: Key pressed <Key.backspace><Key.shift><Key.shift><Key.shift><Key.shift>s
Screenshot: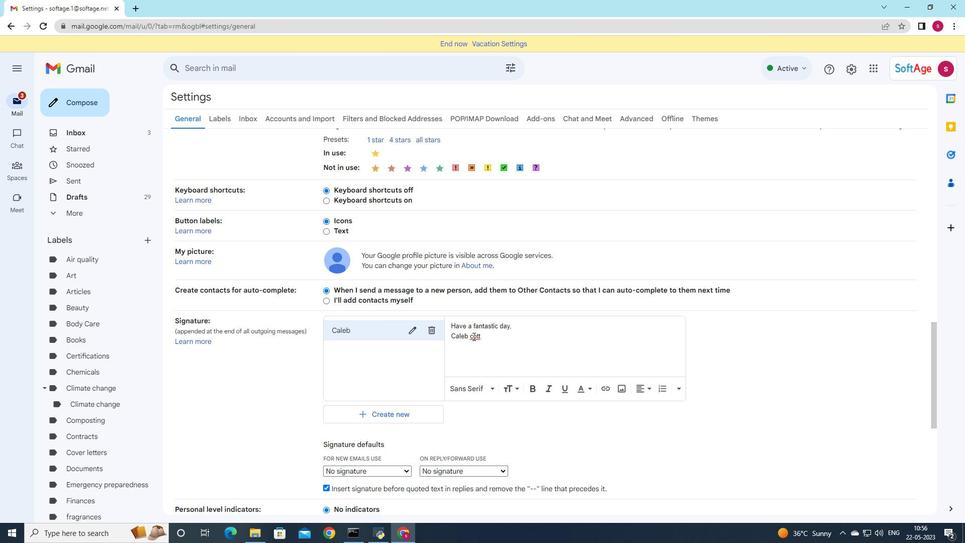 
Action: Mouse moved to (517, 348)
Screenshot: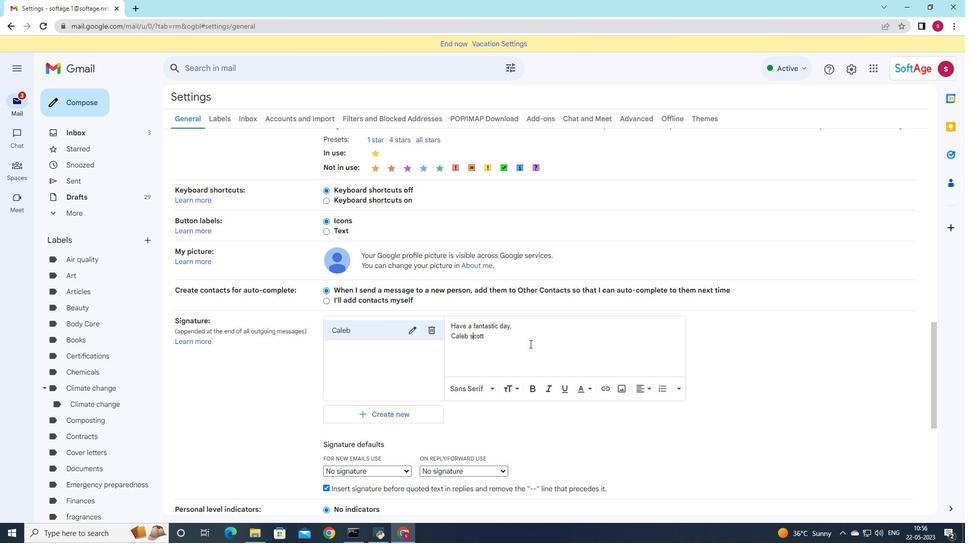 
Action: Key pressed <Key.backspace><Key.shift>S
Screenshot: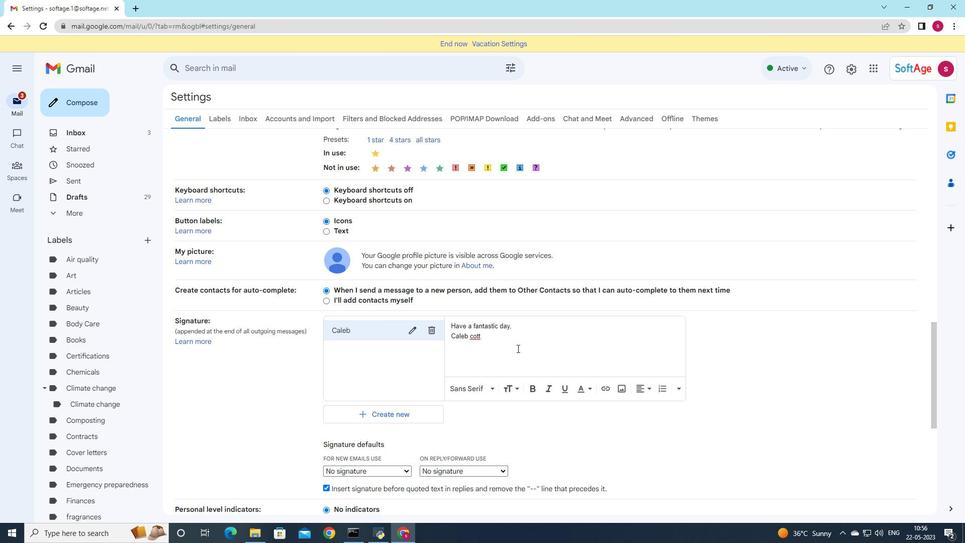 
Action: Mouse moved to (476, 353)
Screenshot: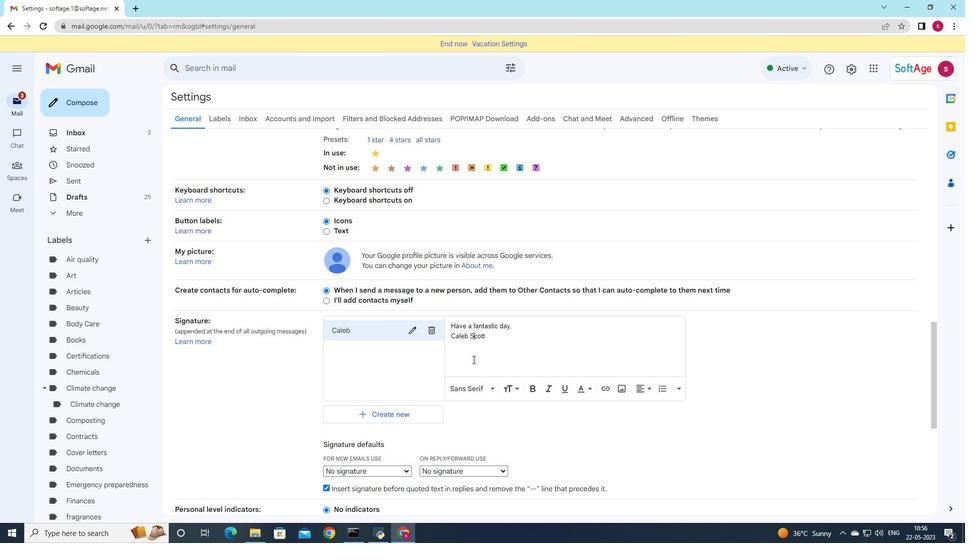
Action: Mouse scrolled (476, 352) with delta (0, 0)
Screenshot: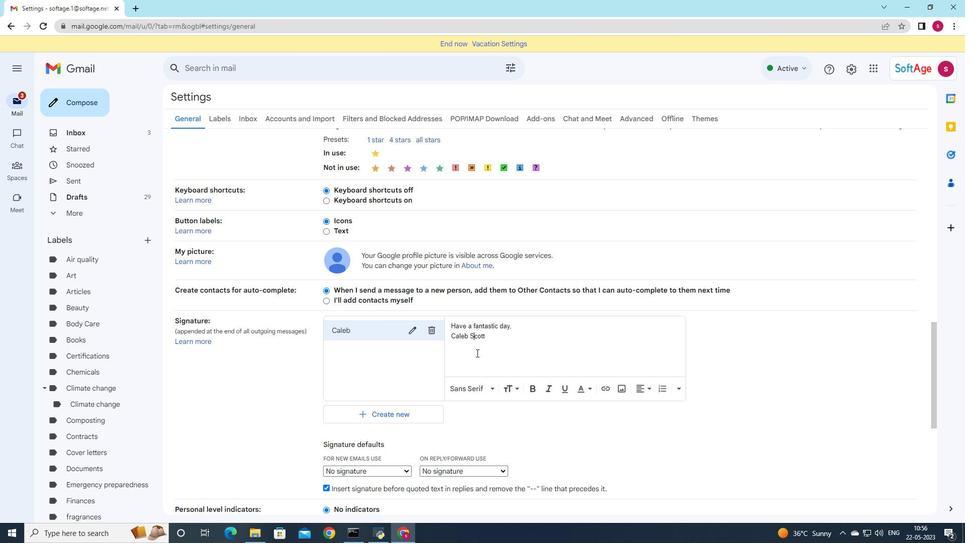 
Action: Mouse moved to (473, 362)
Screenshot: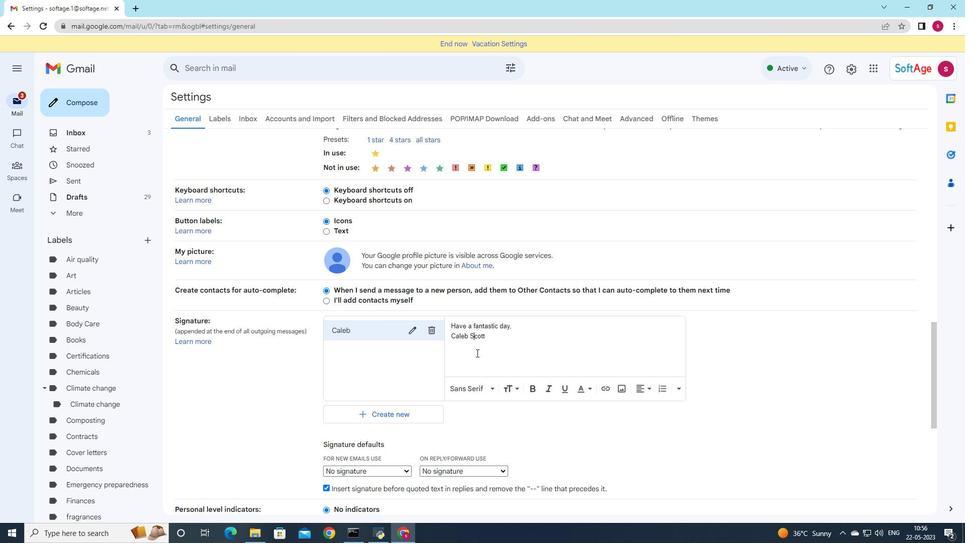 
Action: Mouse scrolled (473, 361) with delta (0, 0)
Screenshot: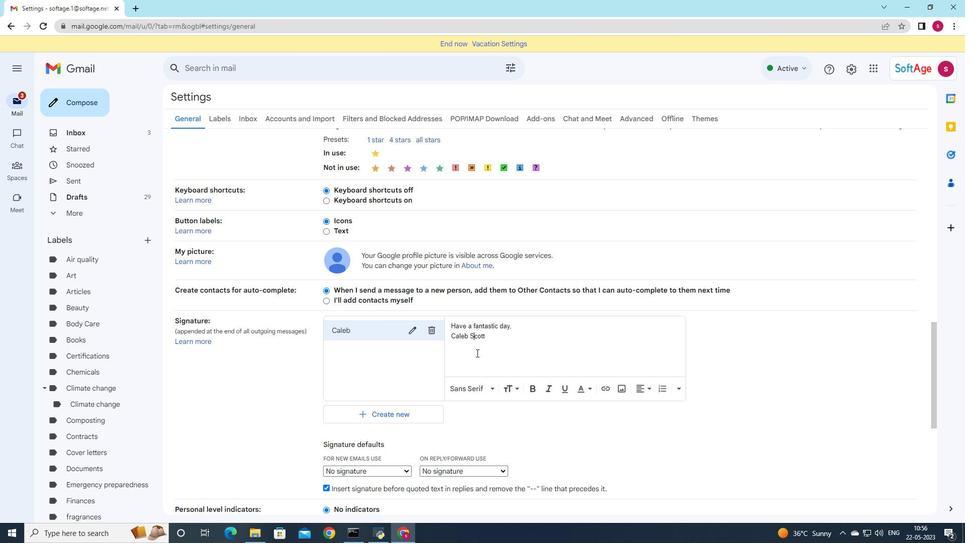 
Action: Mouse moved to (407, 371)
Screenshot: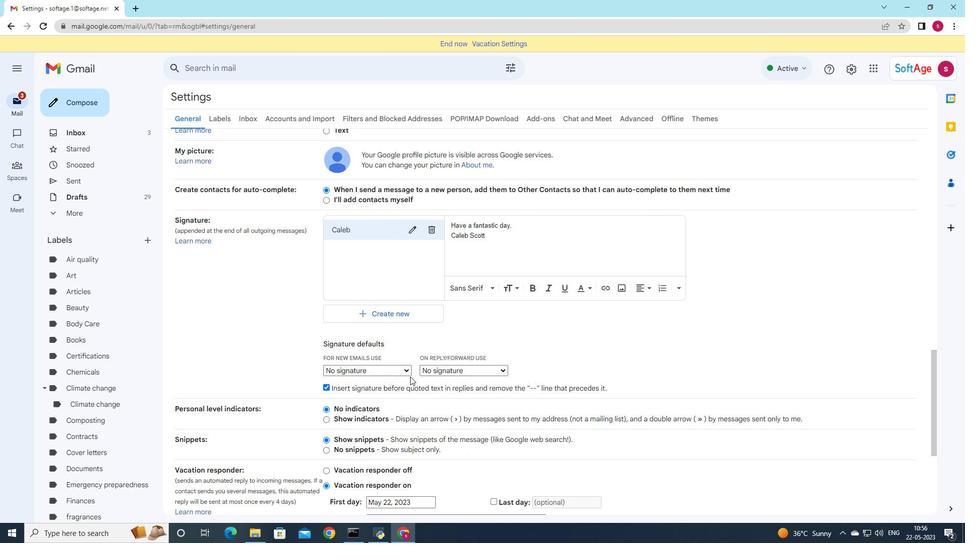 
Action: Mouse pressed left at (407, 371)
Screenshot: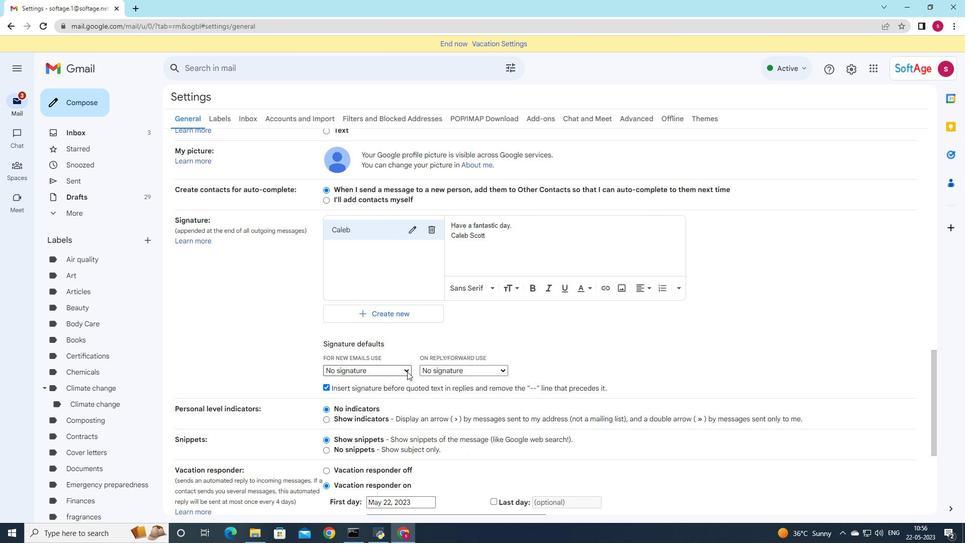 
Action: Mouse moved to (402, 389)
Screenshot: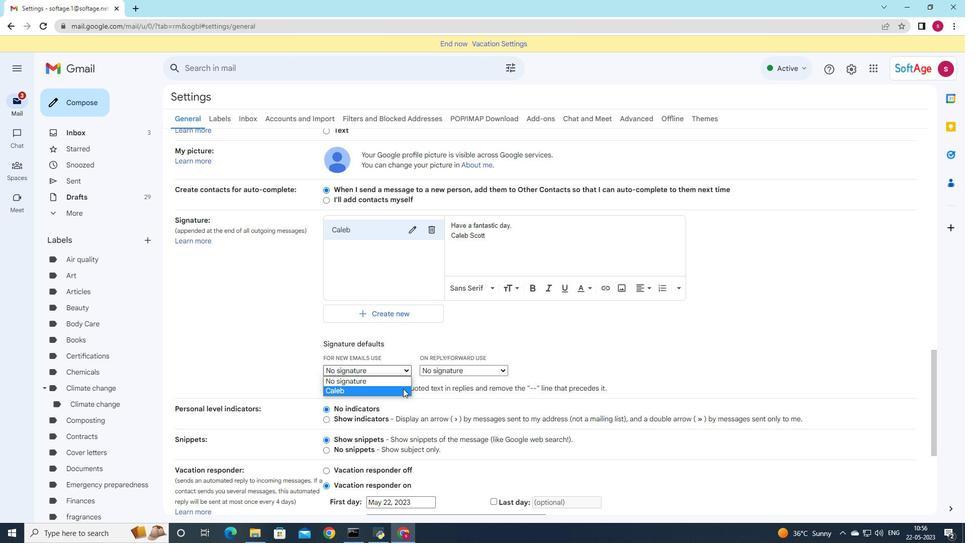 
Action: Mouse pressed left at (402, 389)
Screenshot: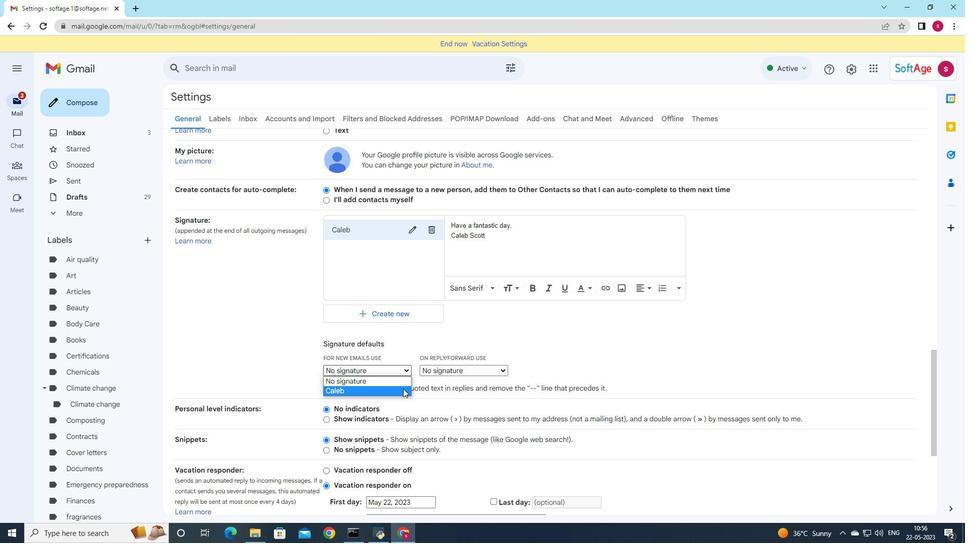 
Action: Mouse moved to (501, 371)
Screenshot: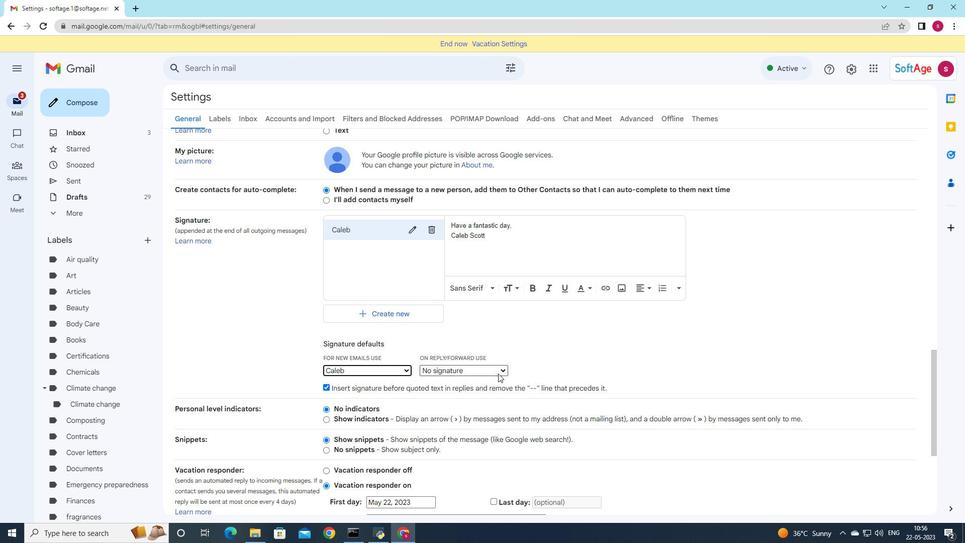 
Action: Mouse pressed left at (501, 371)
Screenshot: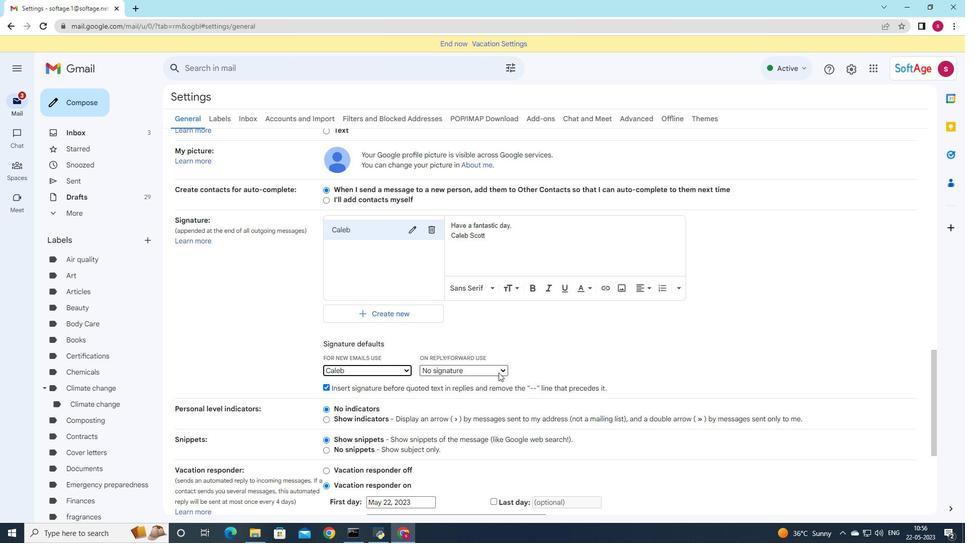 
Action: Mouse moved to (427, 391)
Screenshot: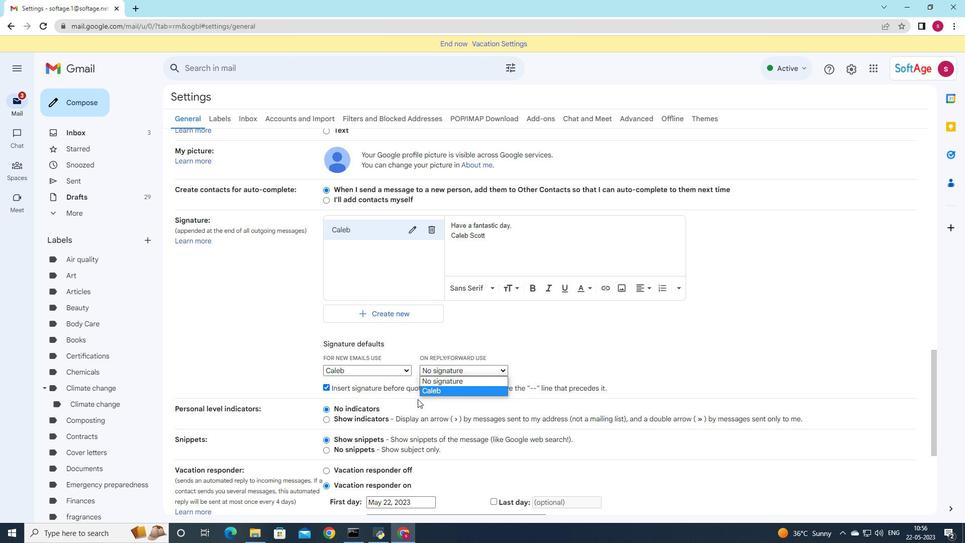 
Action: Mouse pressed left at (427, 391)
Screenshot: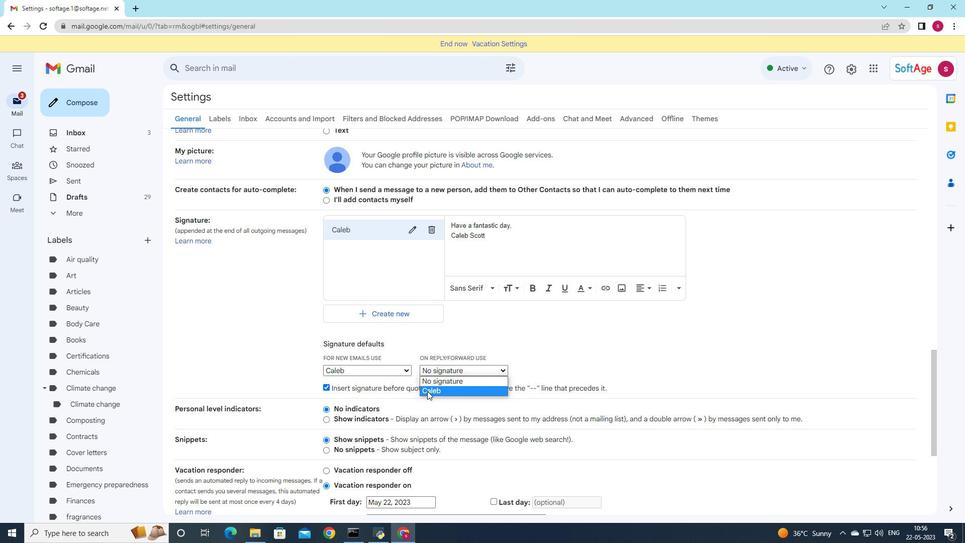 
Action: Mouse pressed middle at (427, 391)
Screenshot: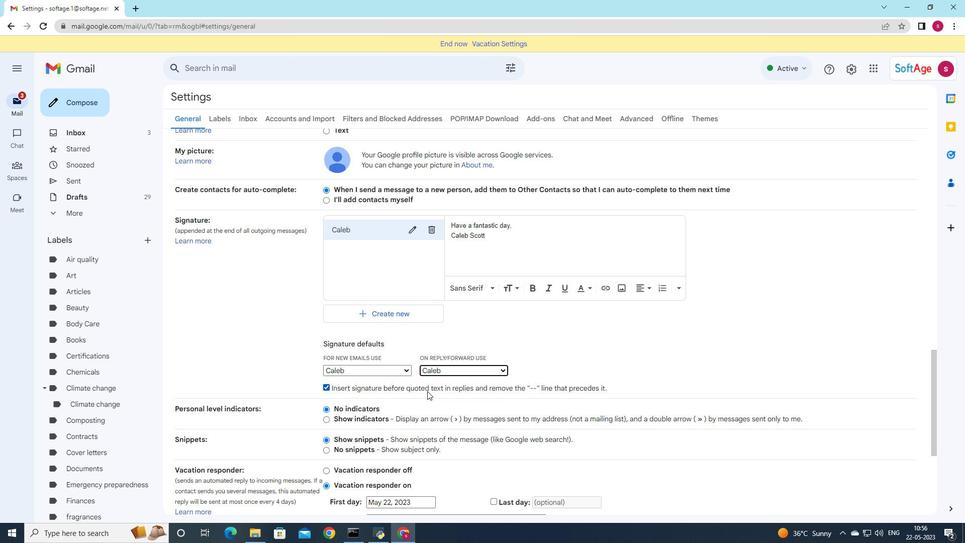 
Action: Mouse scrolled (427, 390) with delta (0, 0)
Screenshot: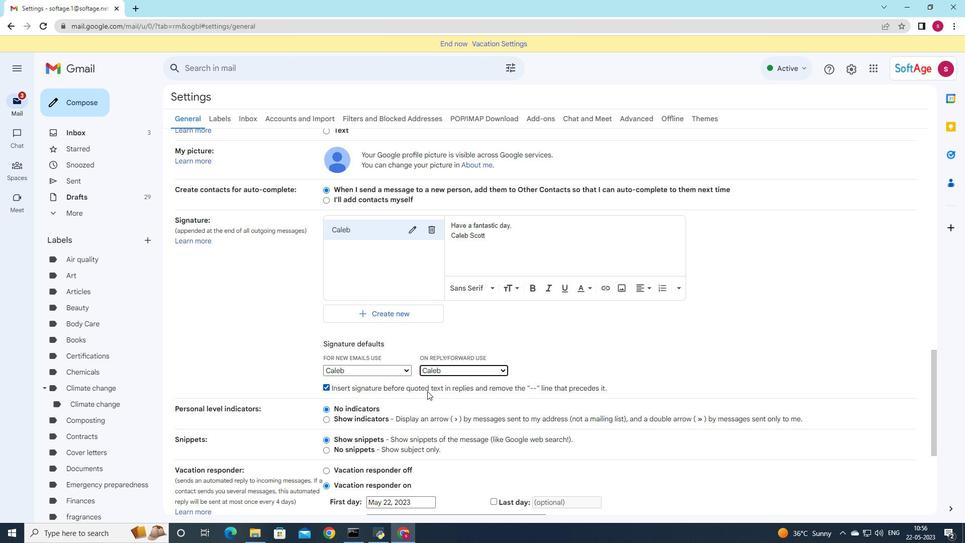
Action: Mouse scrolled (427, 390) with delta (0, 0)
Screenshot: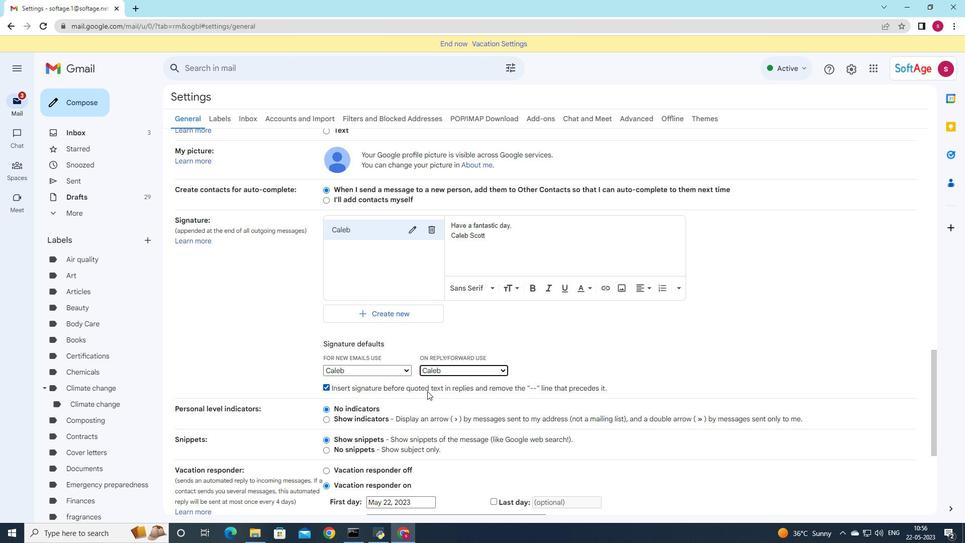 
Action: Mouse scrolled (427, 390) with delta (0, 0)
Screenshot: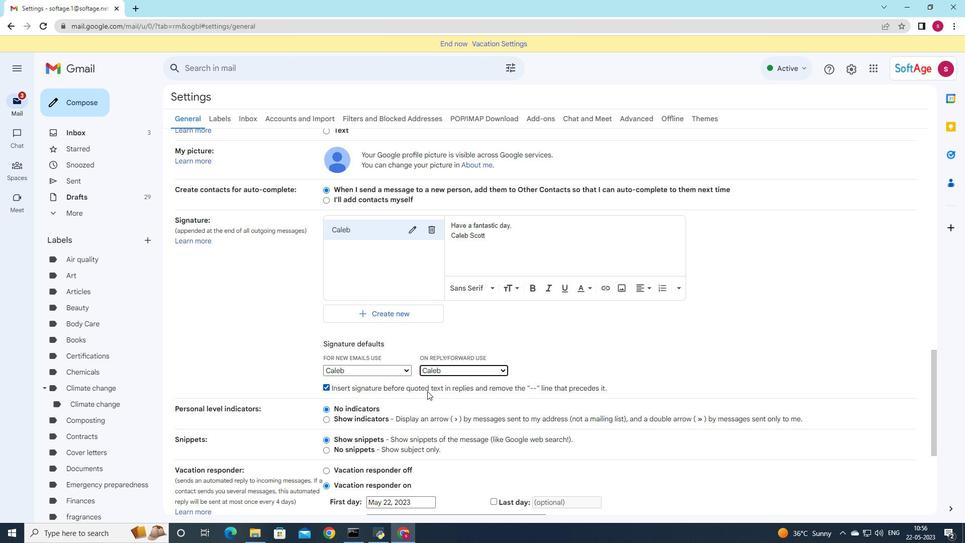 
Action: Mouse scrolled (427, 390) with delta (0, 0)
Screenshot: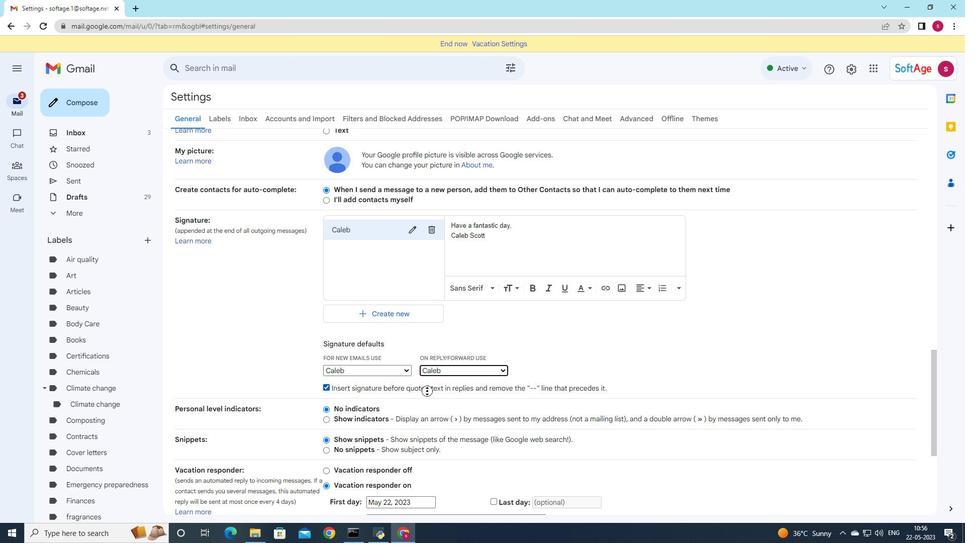 
Action: Mouse scrolled (427, 390) with delta (0, 0)
Screenshot: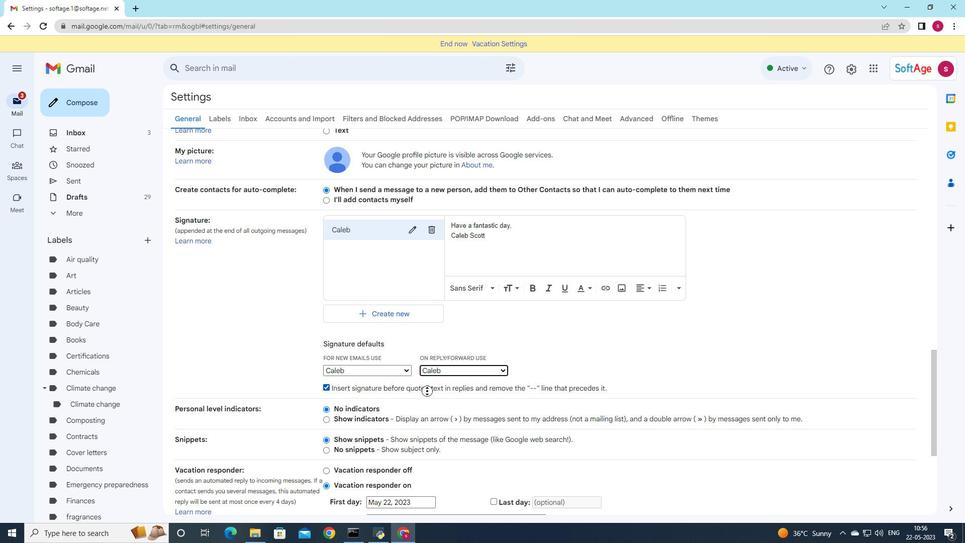 
Action: Mouse pressed middle at (427, 391)
Screenshot: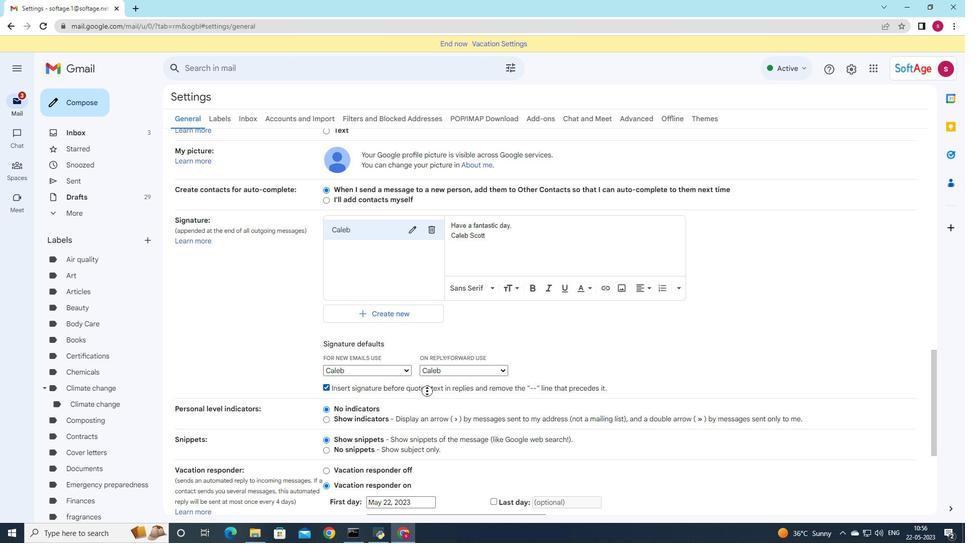 
Action: Mouse scrolled (427, 390) with delta (0, 0)
Screenshot: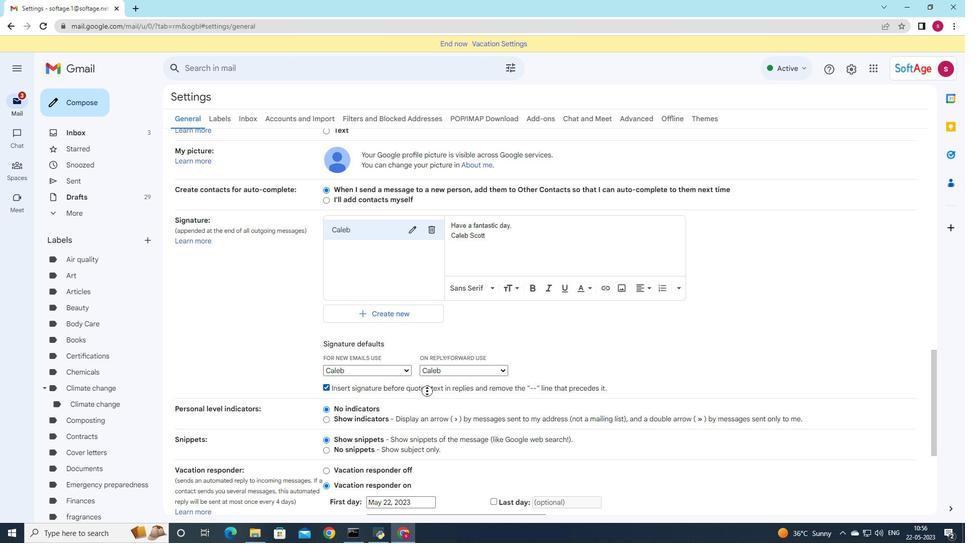 
Action: Mouse scrolled (427, 390) with delta (0, 0)
Screenshot: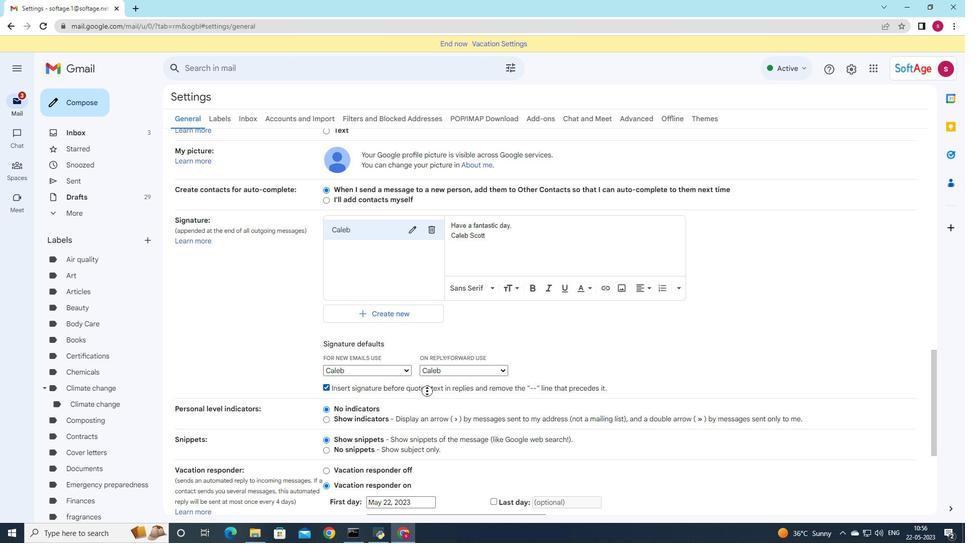 
Action: Mouse scrolled (427, 390) with delta (0, 0)
Screenshot: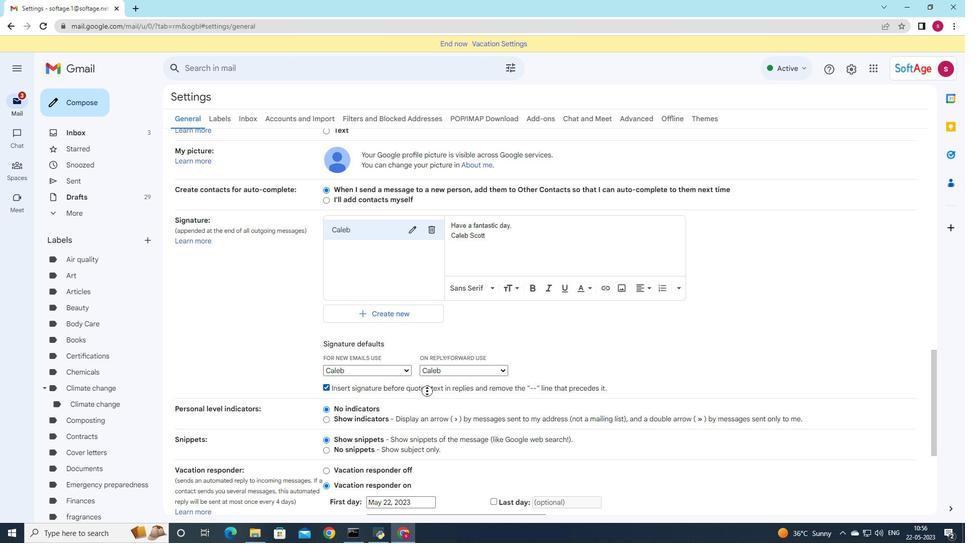 
Action: Mouse scrolled (427, 390) with delta (0, 0)
Screenshot: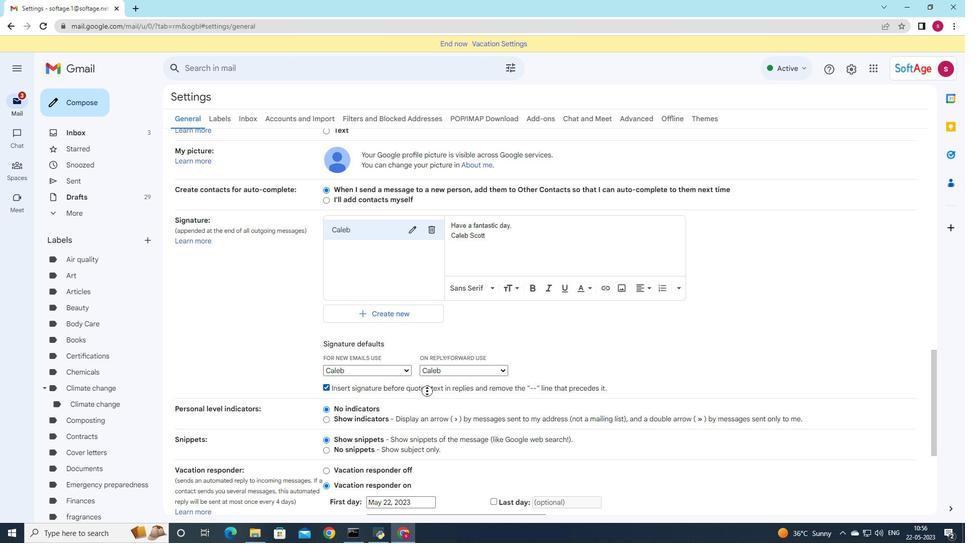 
Action: Mouse scrolled (427, 390) with delta (0, 0)
Screenshot: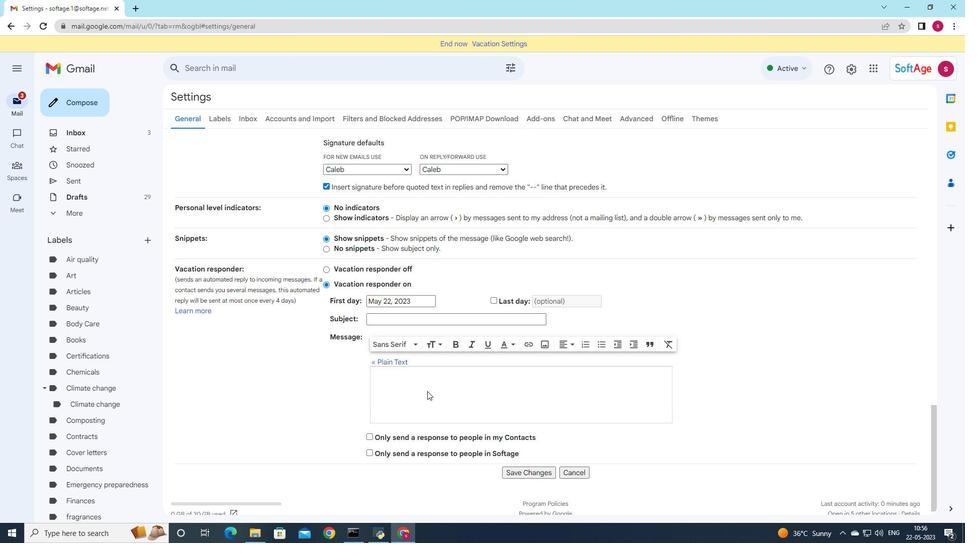 
Action: Mouse scrolled (427, 390) with delta (0, 0)
Screenshot: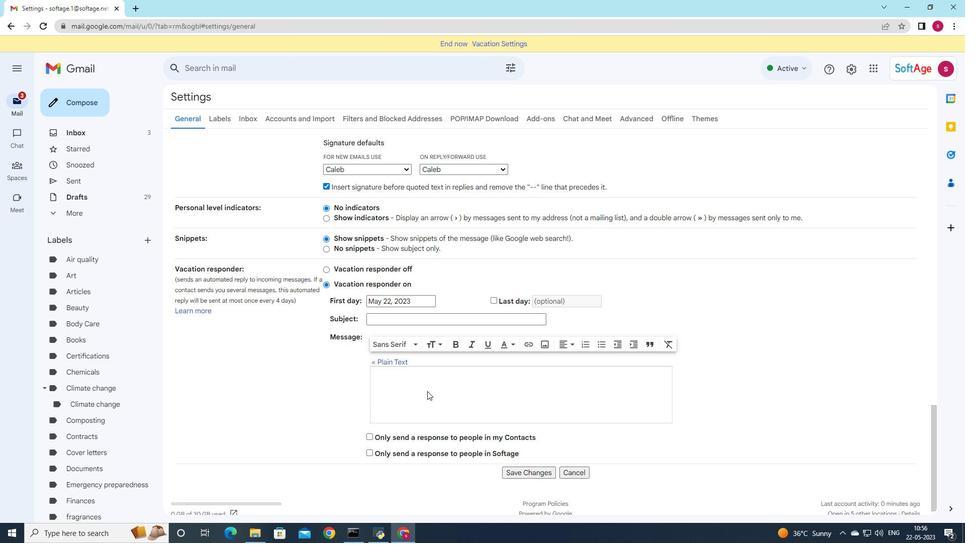 
Action: Mouse scrolled (427, 390) with delta (0, 0)
Screenshot: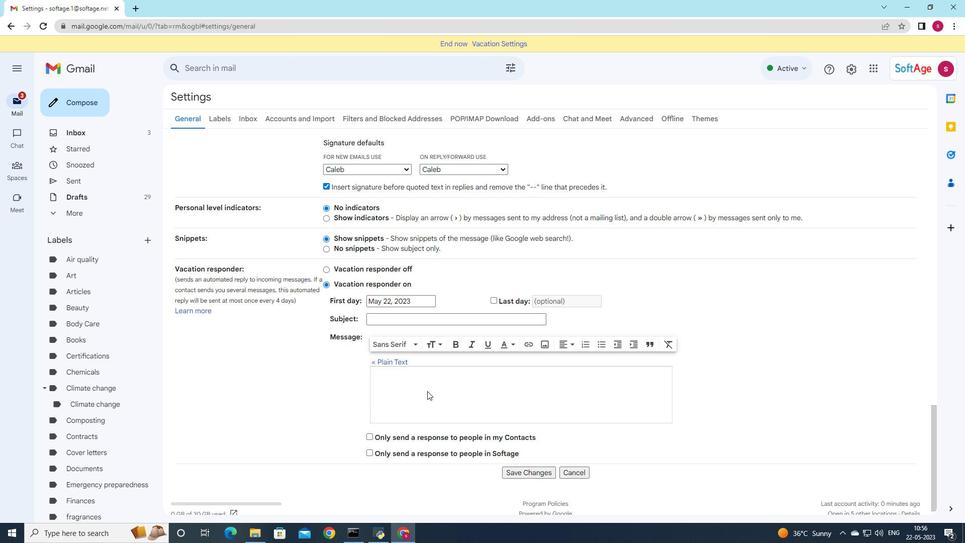 
Action: Mouse moved to (517, 460)
Screenshot: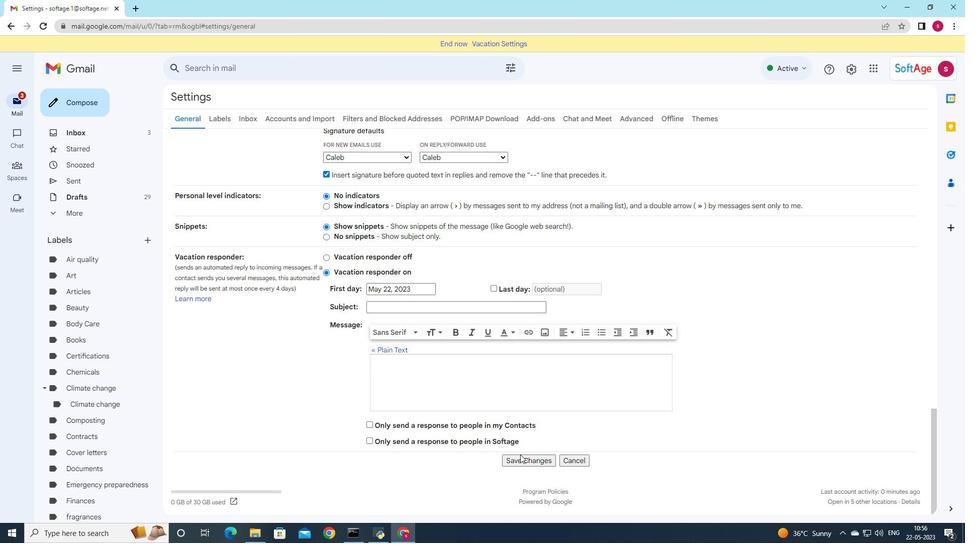 
Action: Mouse pressed left at (517, 460)
Screenshot: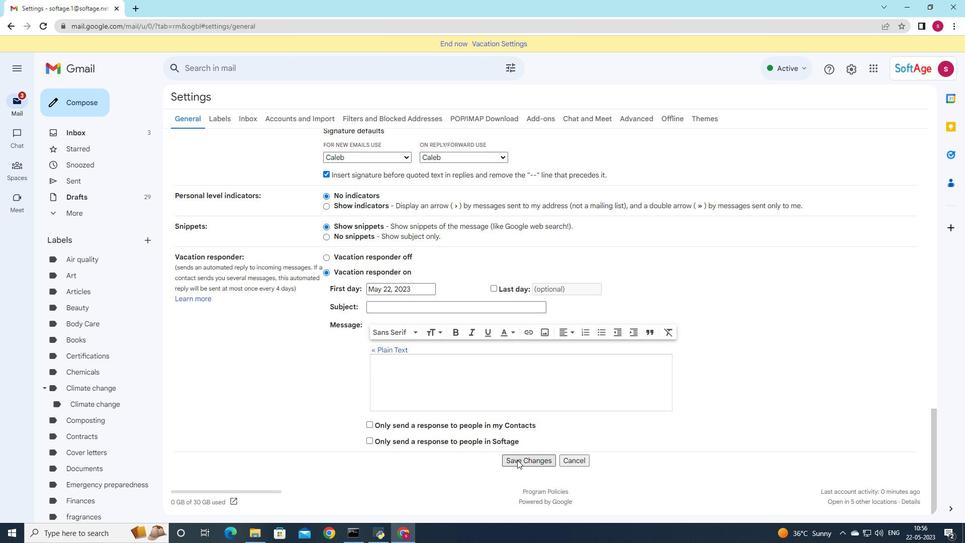 
Action: Mouse moved to (91, 102)
Screenshot: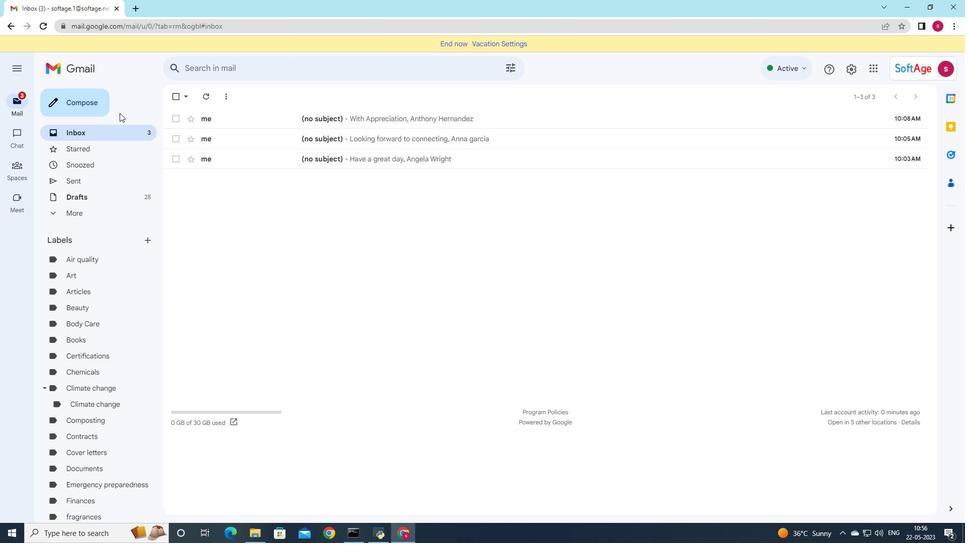 
Action: Mouse pressed left at (91, 102)
Screenshot: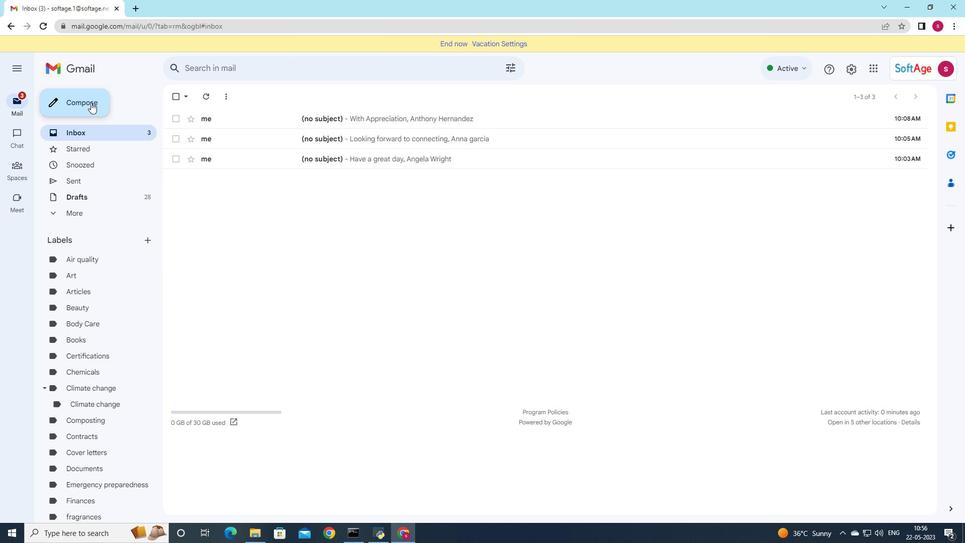 
Action: Mouse moved to (479, 233)
Screenshot: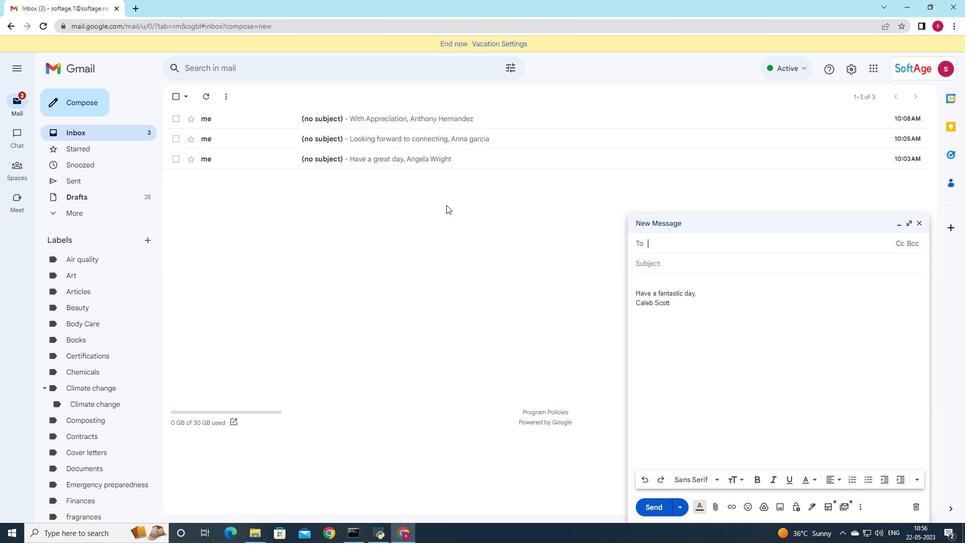 
Action: Key pressed softage
Screenshot: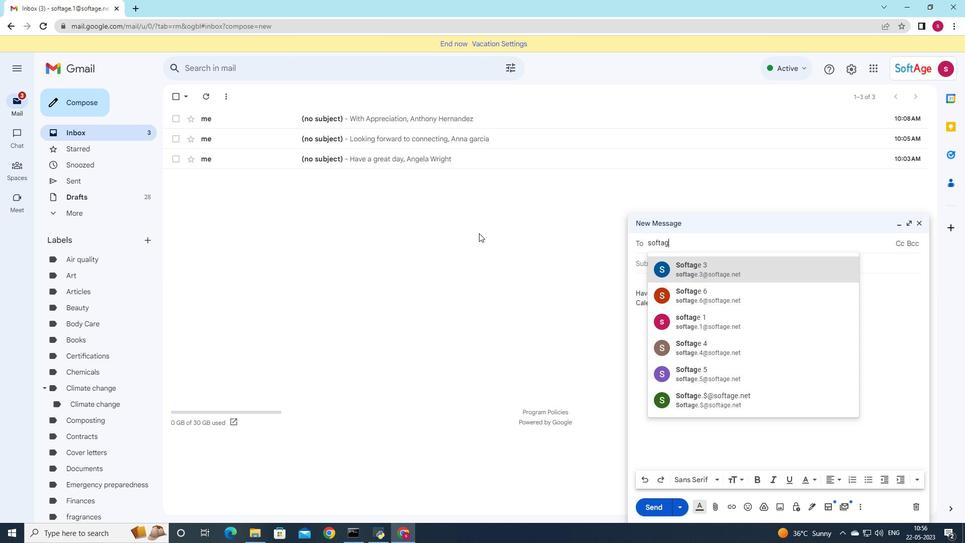 
Action: Mouse moved to (696, 326)
Screenshot: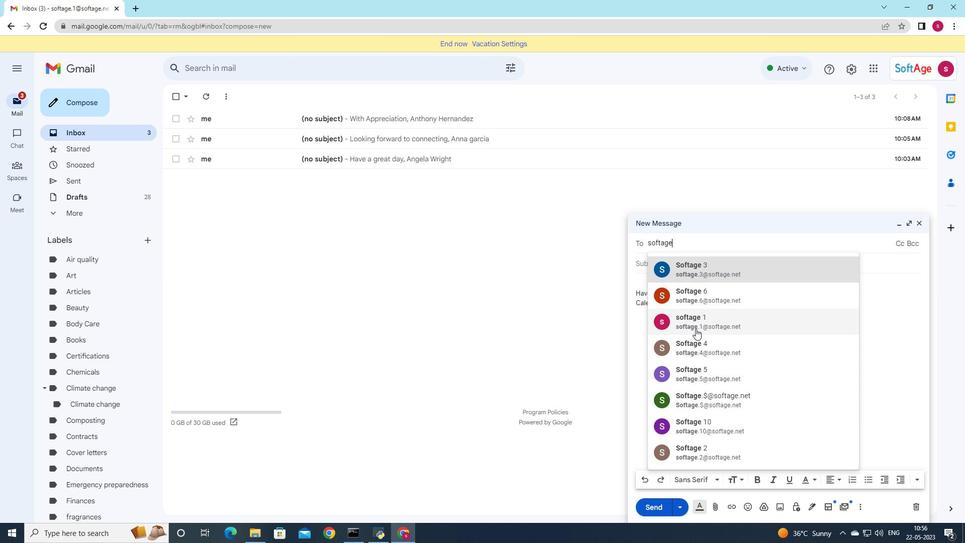 
Action: Mouse pressed left at (696, 326)
Screenshot: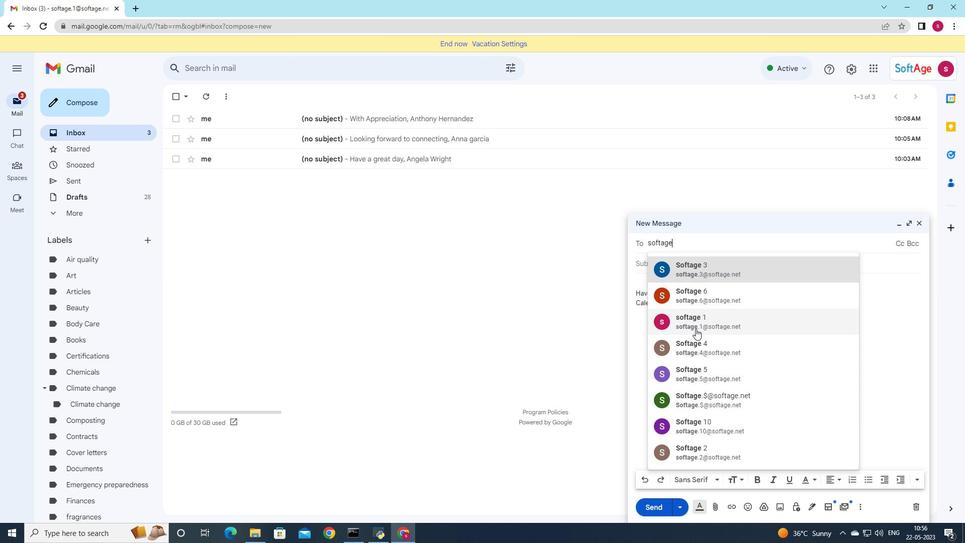 
Action: Mouse moved to (146, 240)
Screenshot: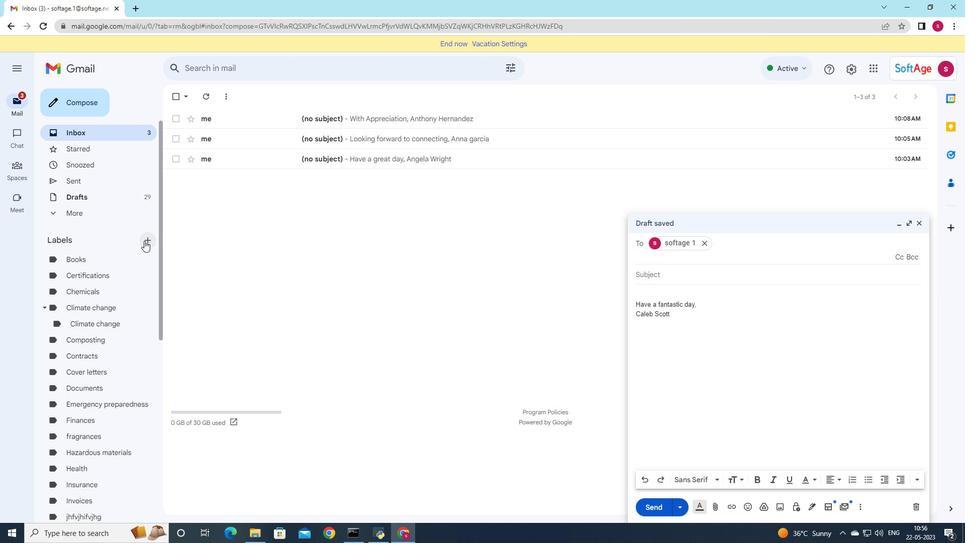 
Action: Mouse pressed left at (146, 240)
Screenshot: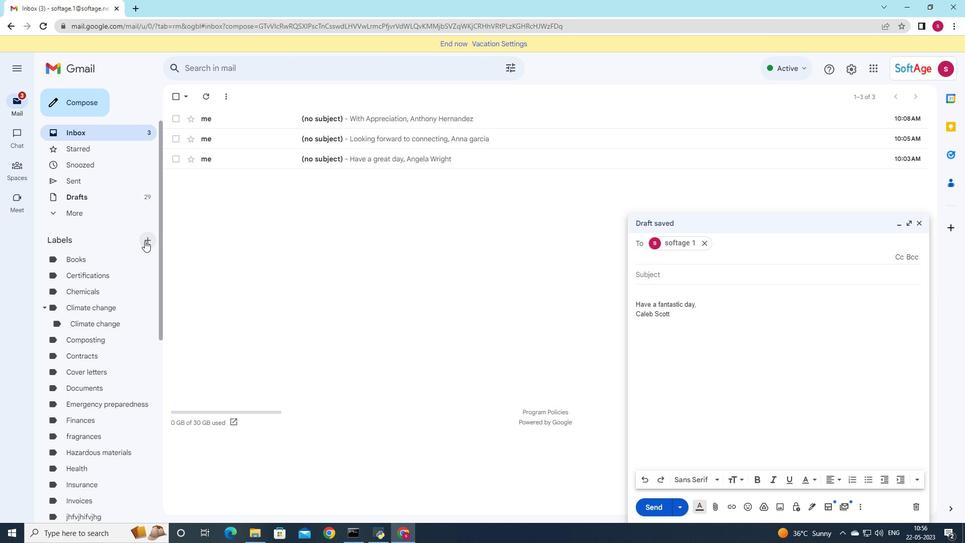 
Action: Mouse moved to (483, 290)
Screenshot: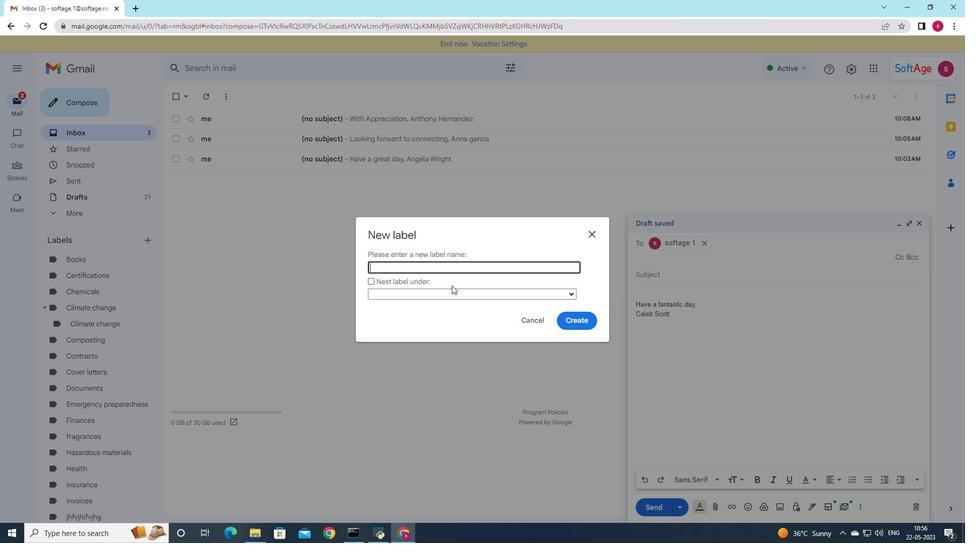 
Action: Key pressed <Key.shift><Key.shift>Prea<Key.backspace>sentations
Screenshot: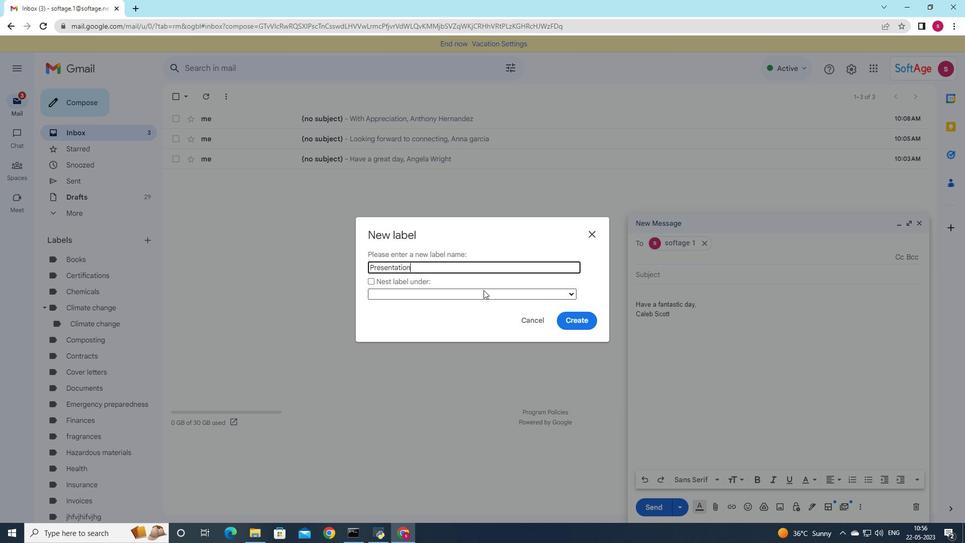 
Action: Mouse moved to (581, 324)
Screenshot: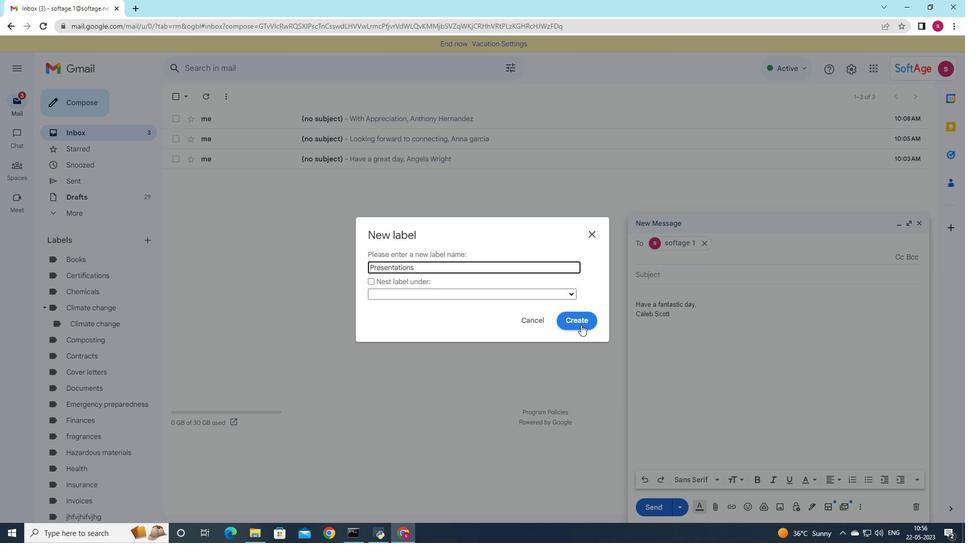 
Action: Mouse pressed left at (581, 324)
Screenshot: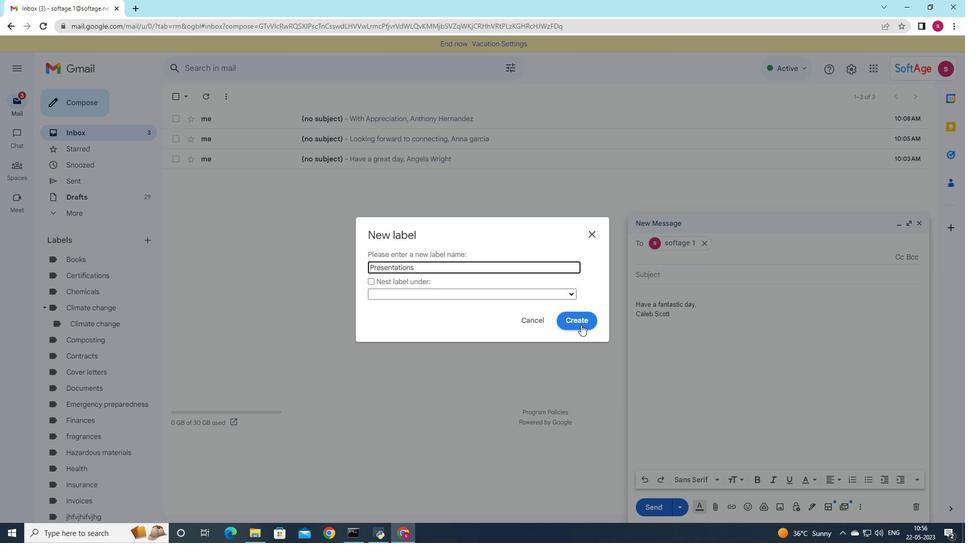 
Action: Mouse moved to (961, 6)
Screenshot: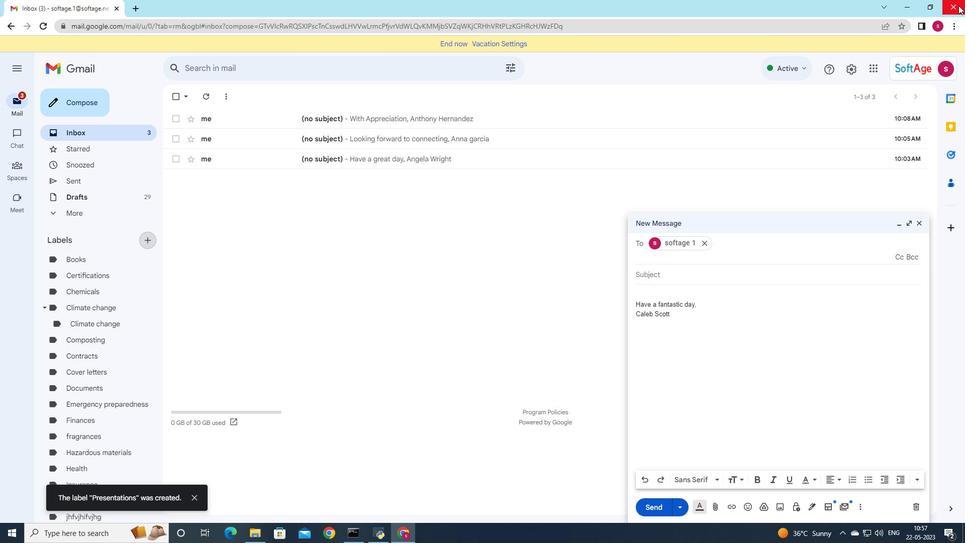 
Action: Mouse pressed left at (961, 6)
Screenshot: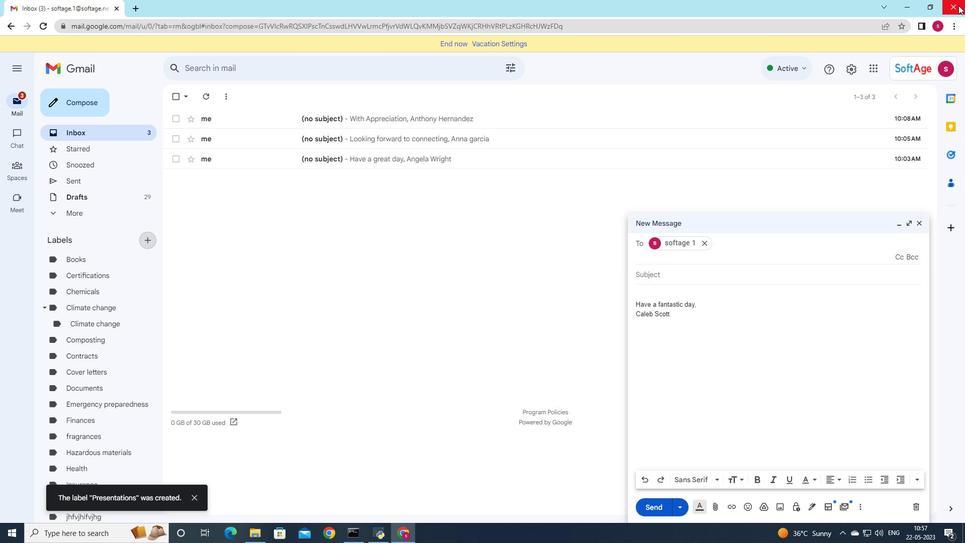 
Action: Mouse moved to (621, 92)
Screenshot: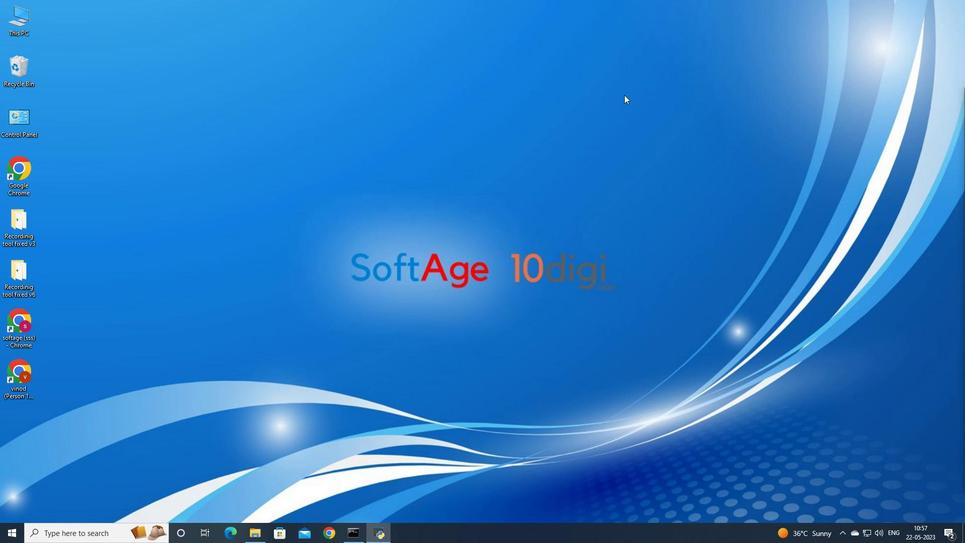
Action: Mouse pressed right at (621, 92)
Screenshot: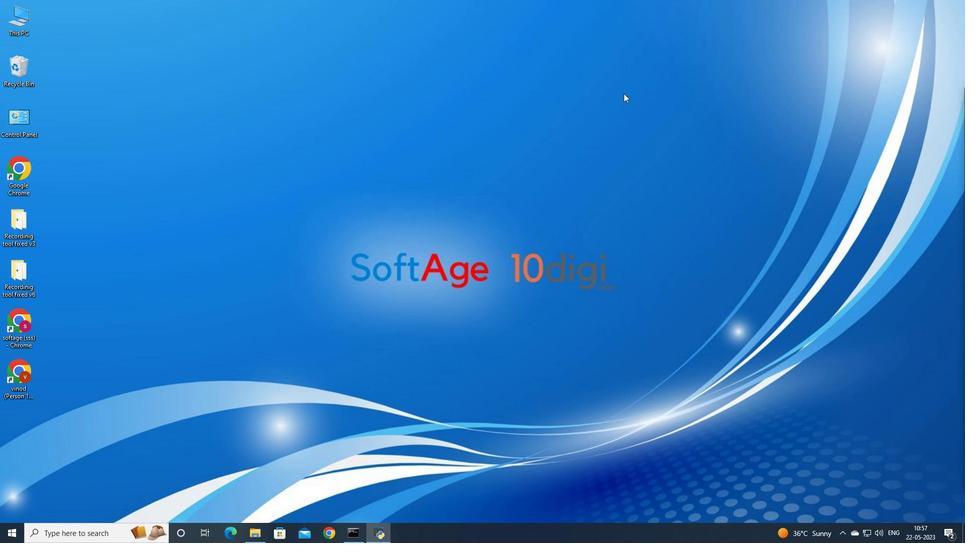 
Action: Mouse moved to (637, 126)
Screenshot: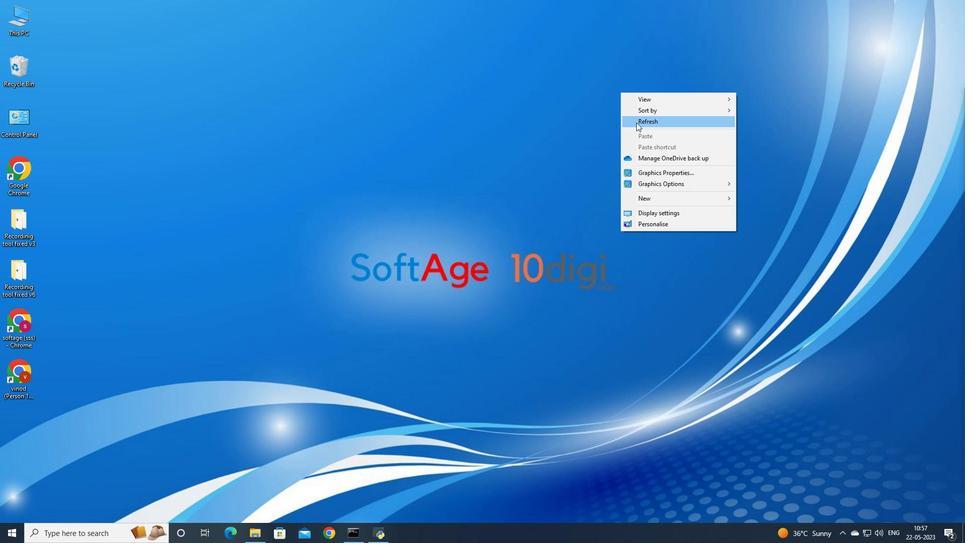 
Action: Mouse pressed left at (637, 126)
Screenshot: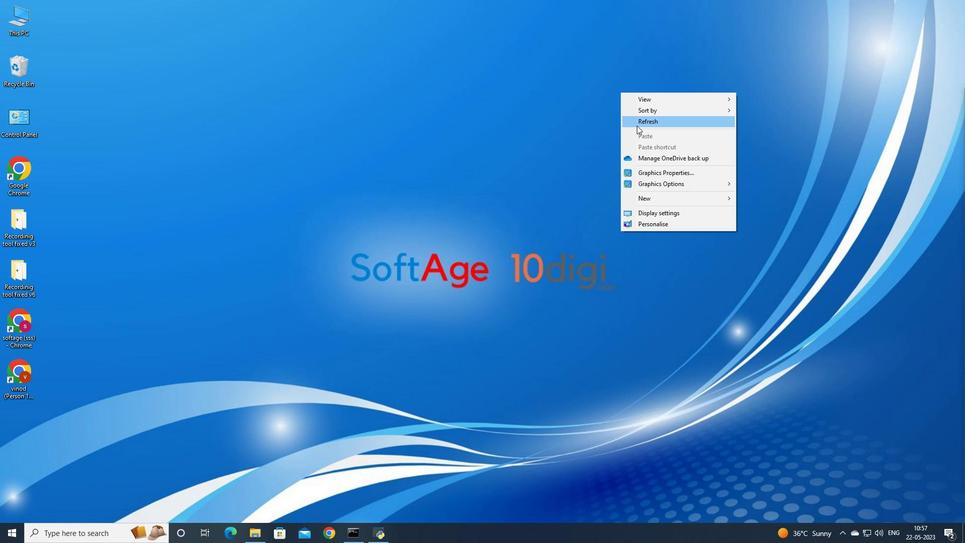 
Action: Mouse moved to (441, 449)
Screenshot: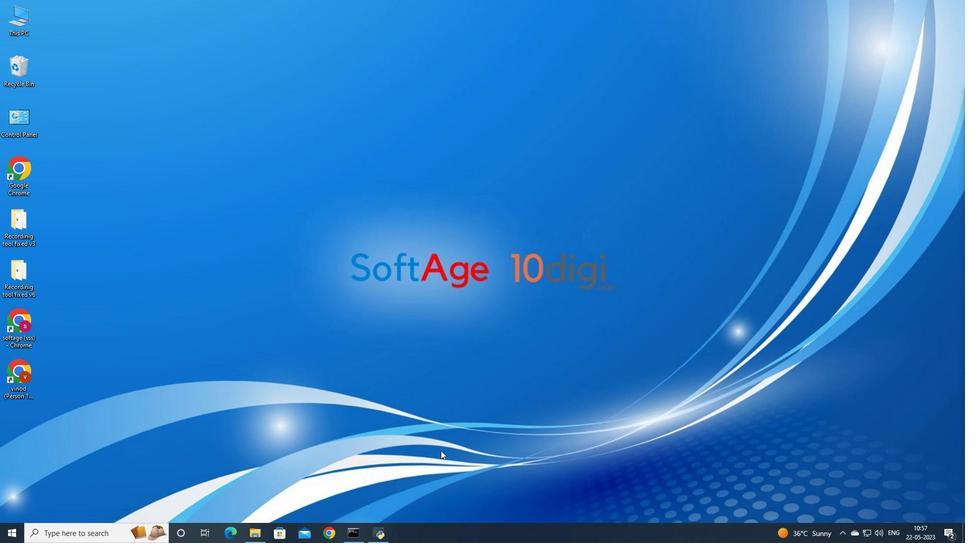 
